 Task: Find connections with filter location Linqiong with filter topic #Professionalwomenwith filter profile language English with filter current company Mahindra Lifespace Developers Ltd. with filter school Maulana Azad National Institute of Technology with filter industry Broadcast Media Production and Distribution with filter service category Corporate Law with filter keywords title Civil Engineer
Action: Mouse moved to (312, 219)
Screenshot: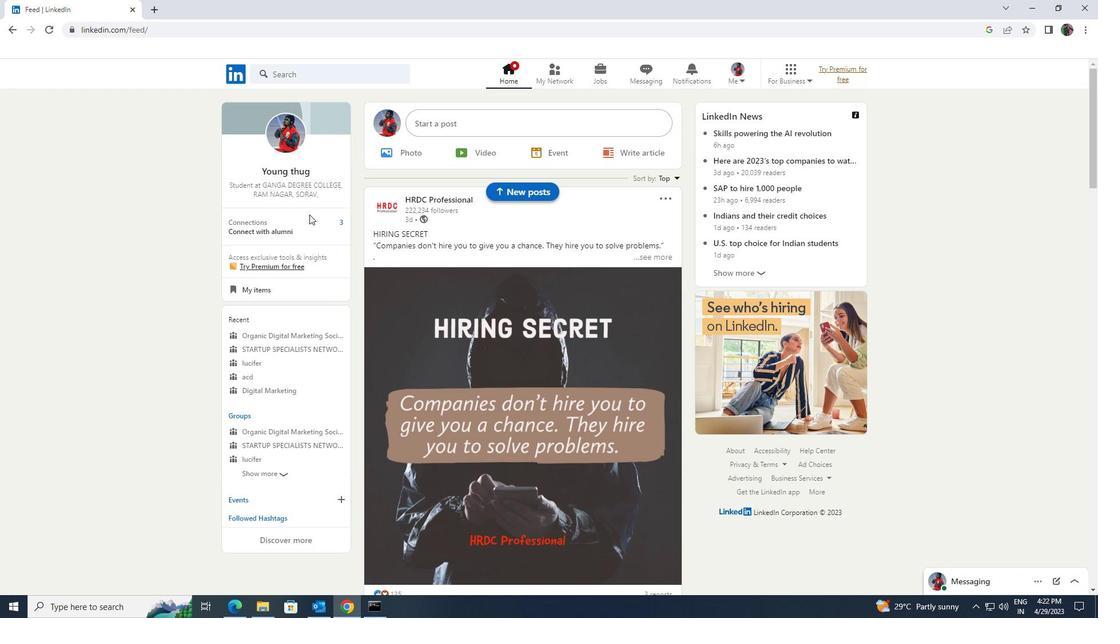 
Action: Mouse pressed left at (312, 219)
Screenshot: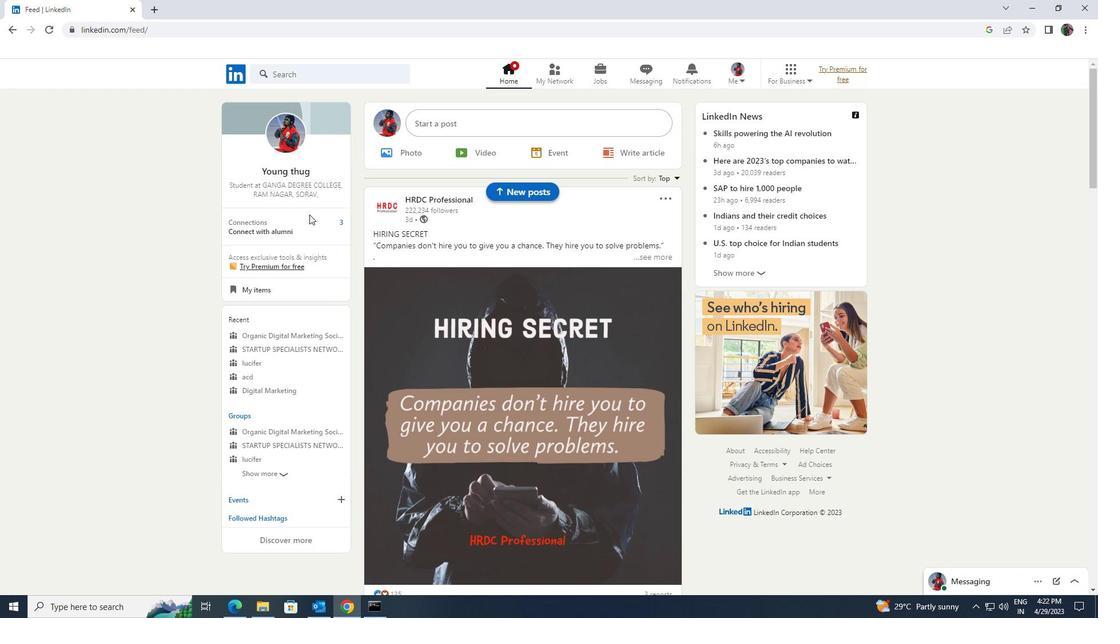 
Action: Mouse moved to (338, 142)
Screenshot: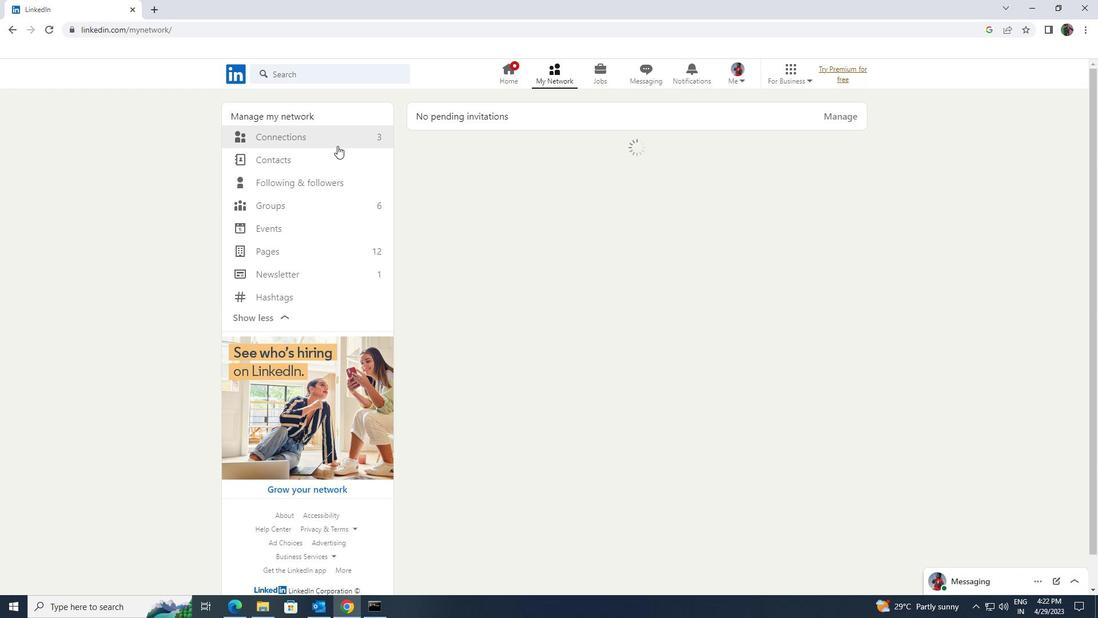 
Action: Mouse pressed left at (338, 142)
Screenshot: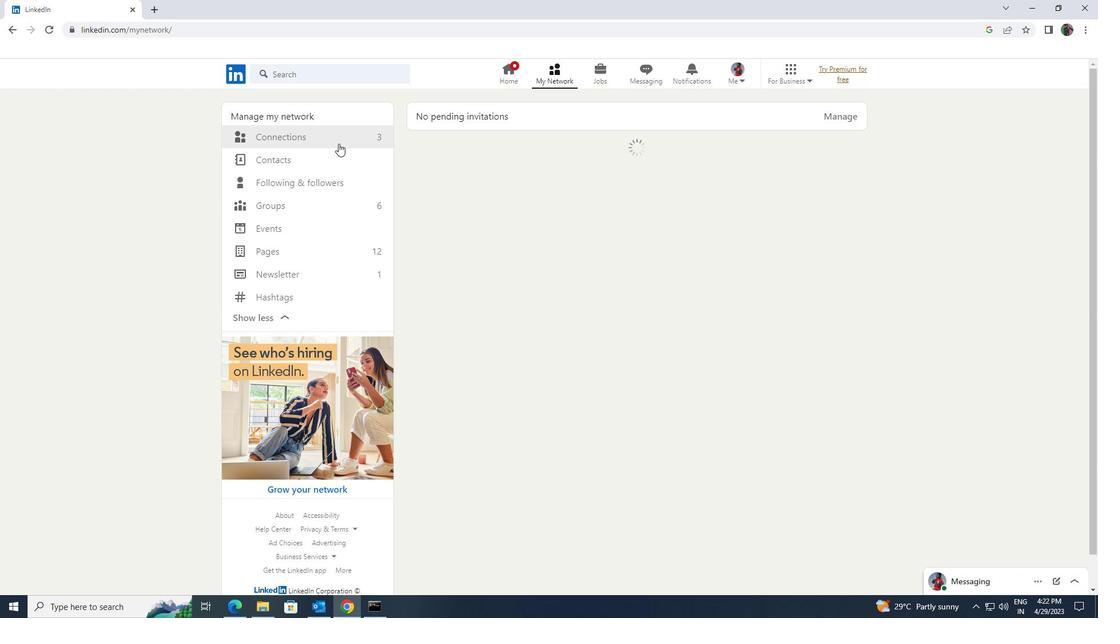 
Action: Mouse moved to (621, 140)
Screenshot: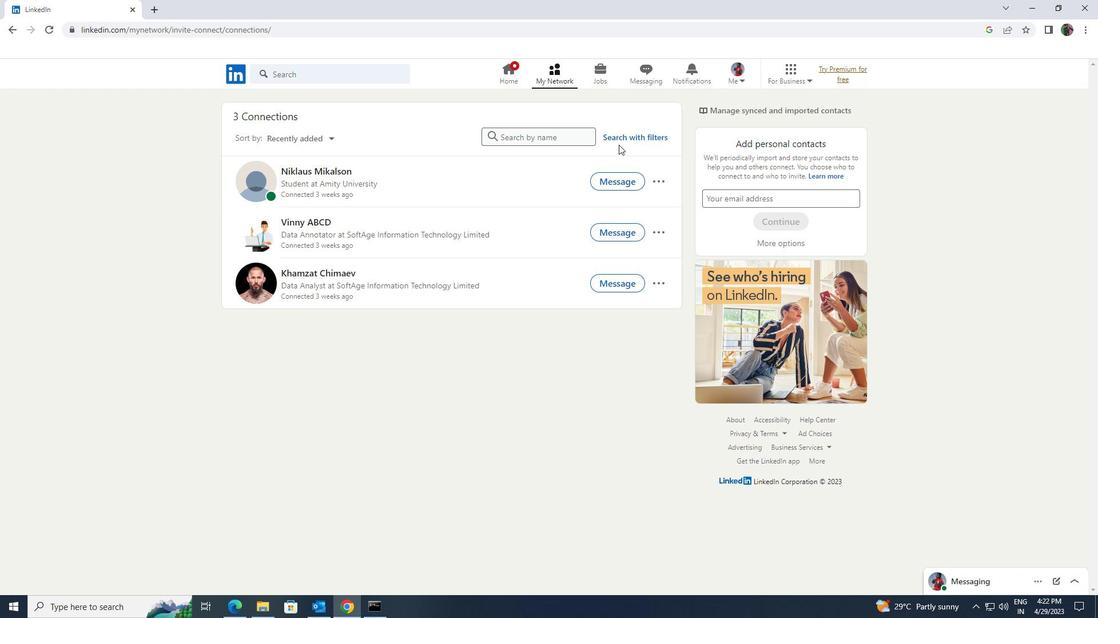 
Action: Mouse pressed left at (621, 140)
Screenshot: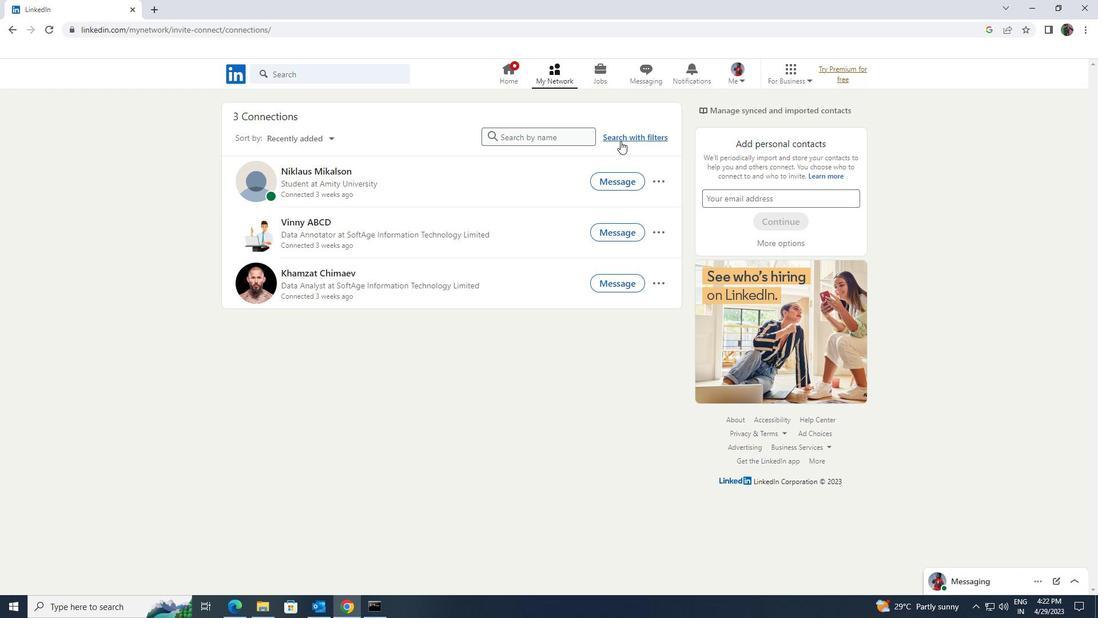 
Action: Mouse moved to (588, 107)
Screenshot: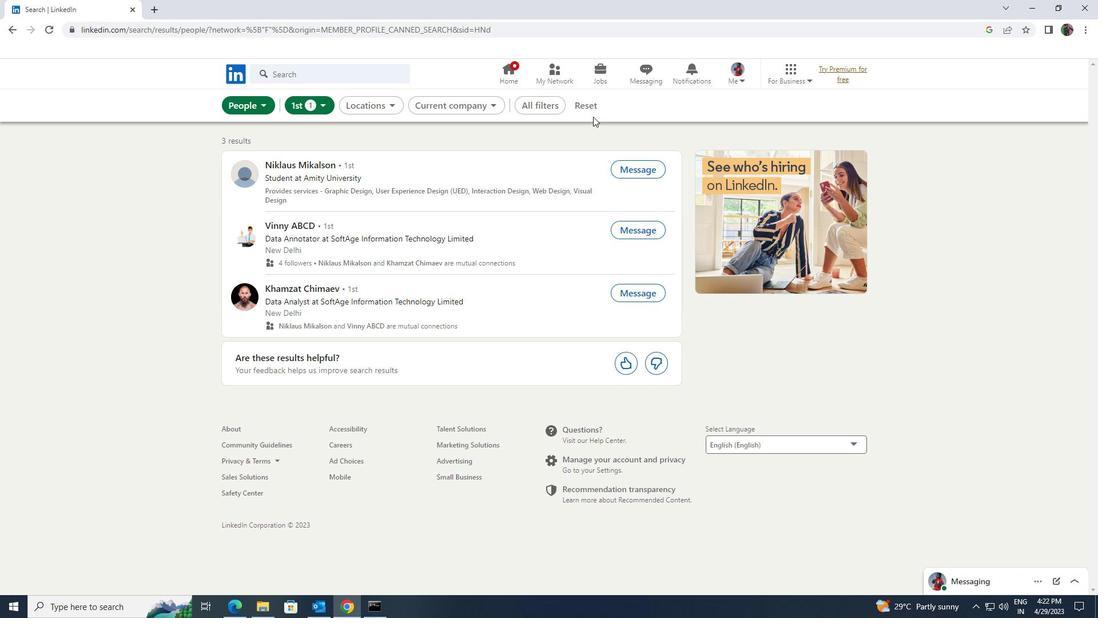 
Action: Mouse pressed left at (588, 107)
Screenshot: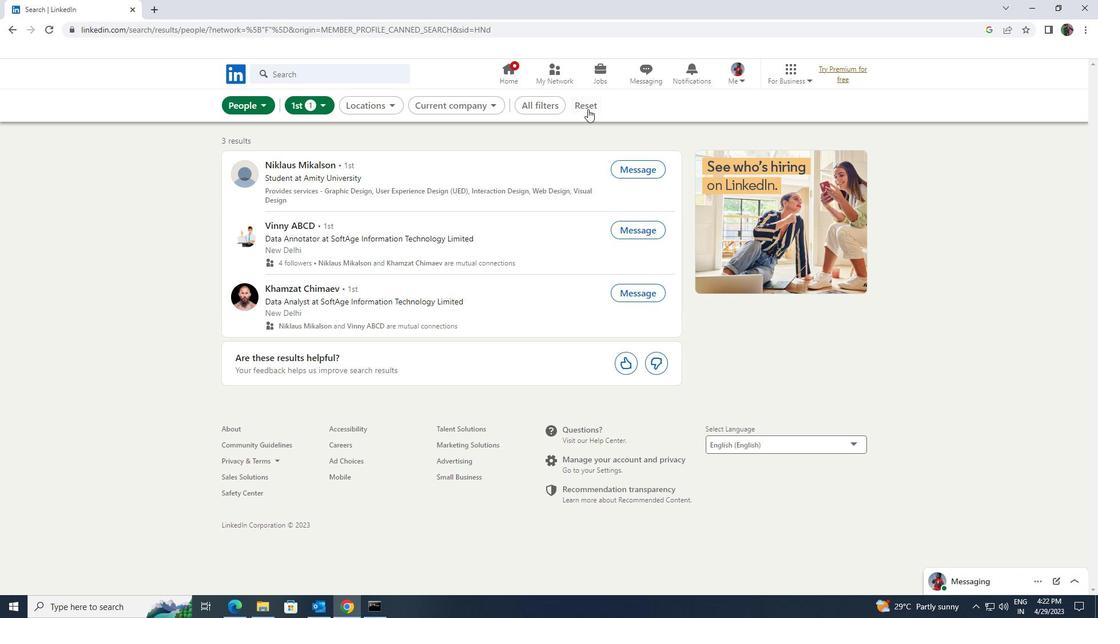 
Action: Mouse moved to (571, 107)
Screenshot: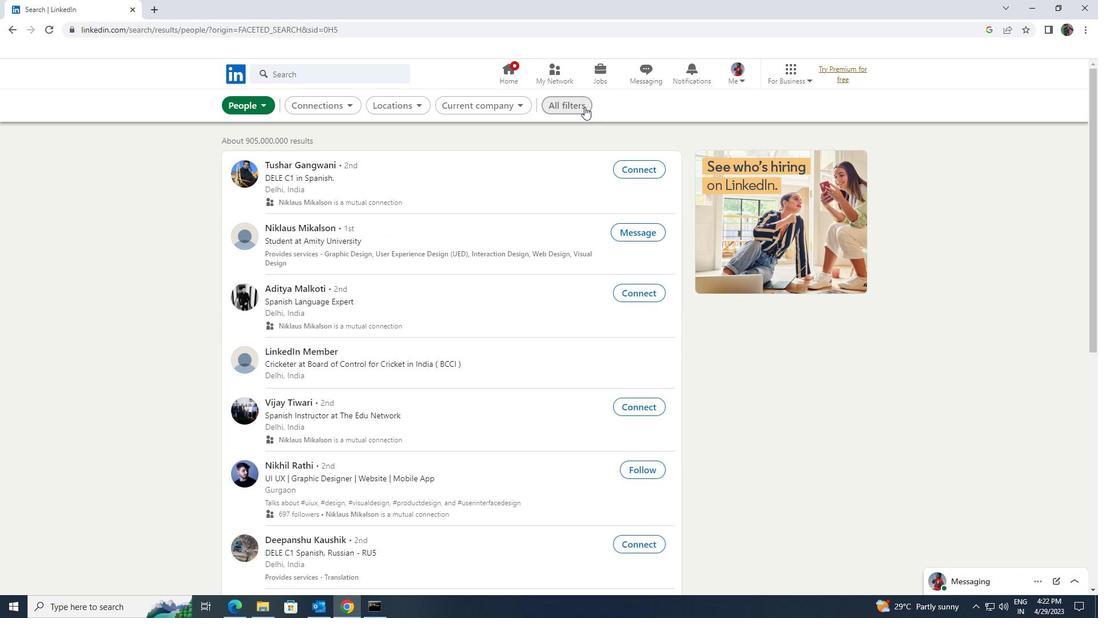 
Action: Mouse pressed left at (571, 107)
Screenshot: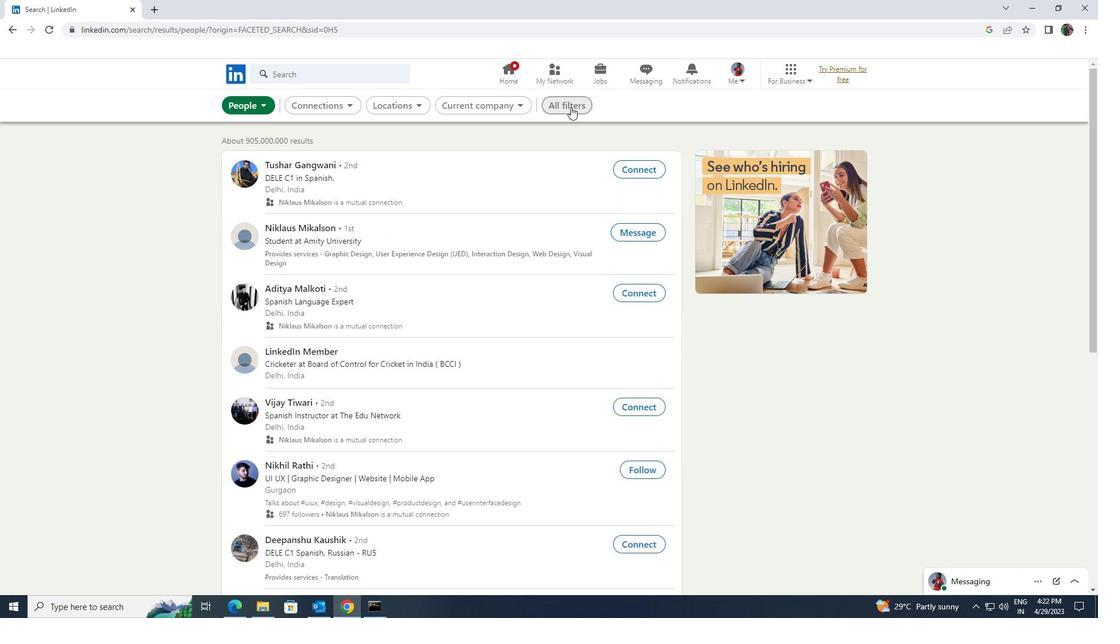 
Action: Mouse moved to (907, 345)
Screenshot: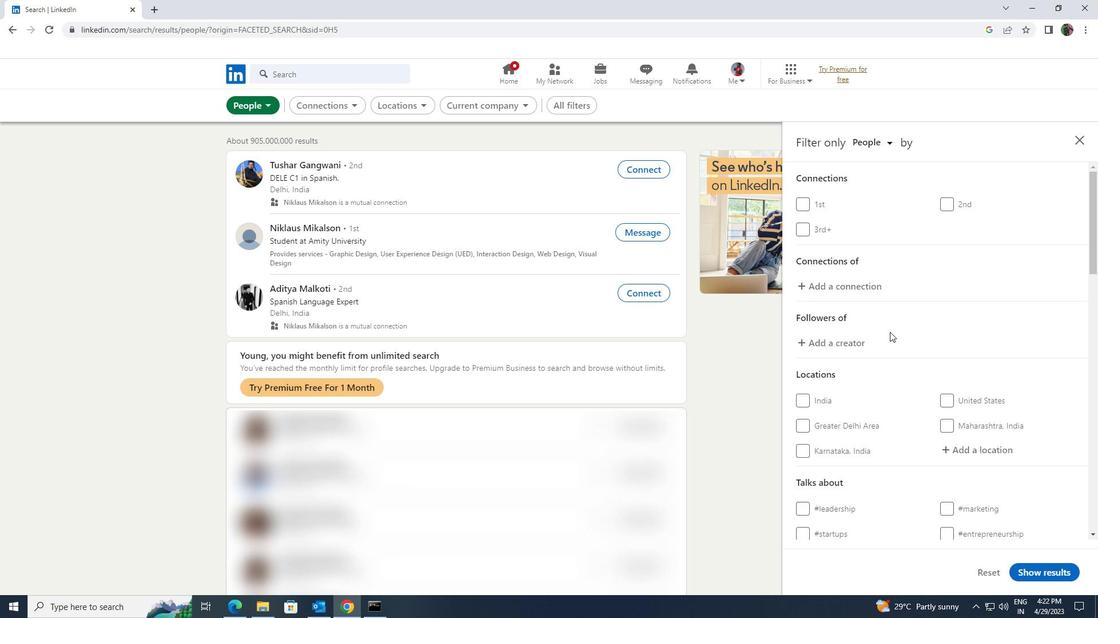 
Action: Mouse scrolled (907, 345) with delta (0, 0)
Screenshot: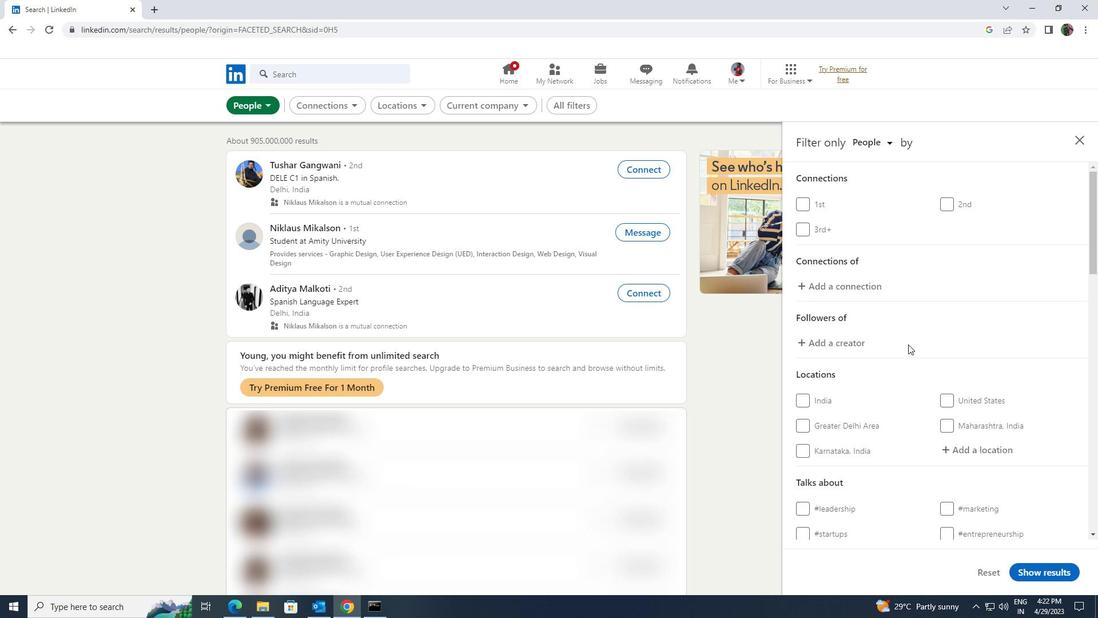
Action: Mouse scrolled (907, 345) with delta (0, 0)
Screenshot: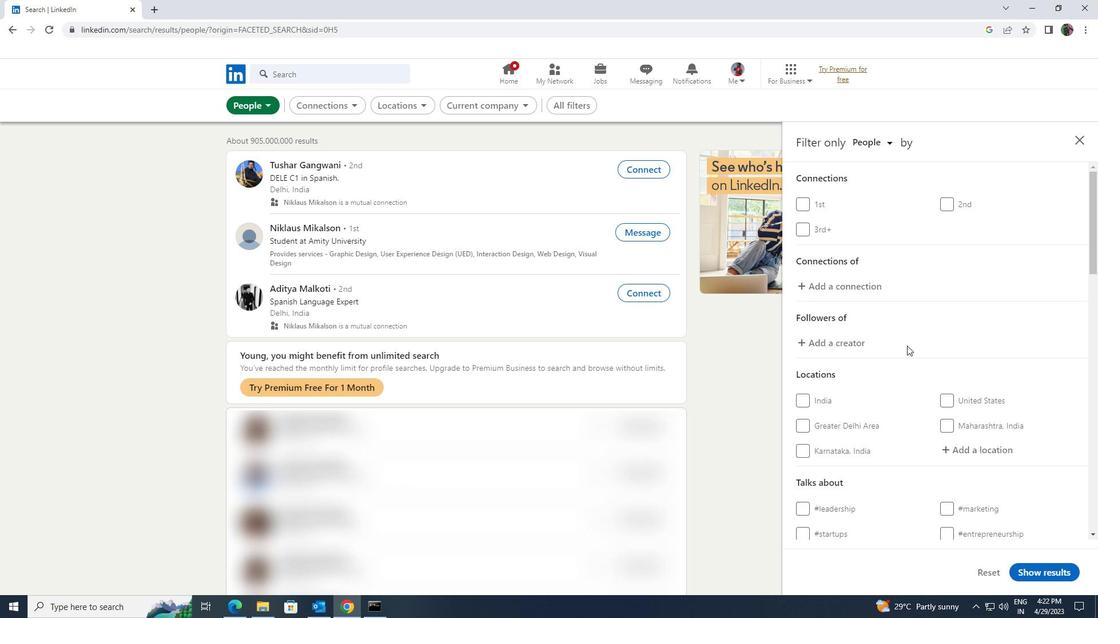 
Action: Mouse moved to (954, 335)
Screenshot: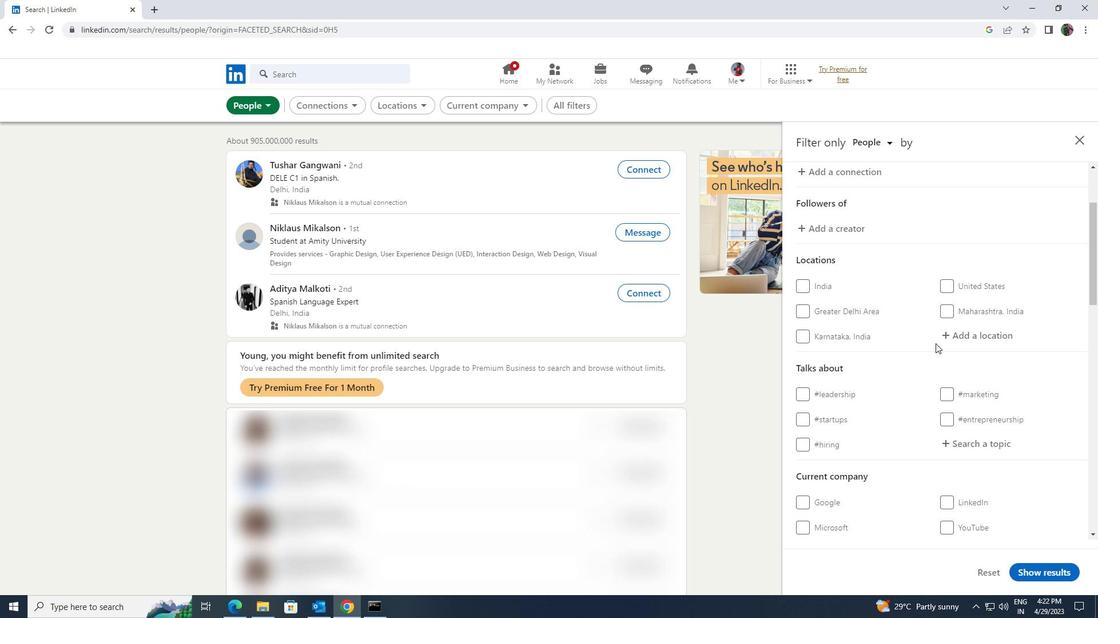 
Action: Mouse pressed left at (954, 335)
Screenshot: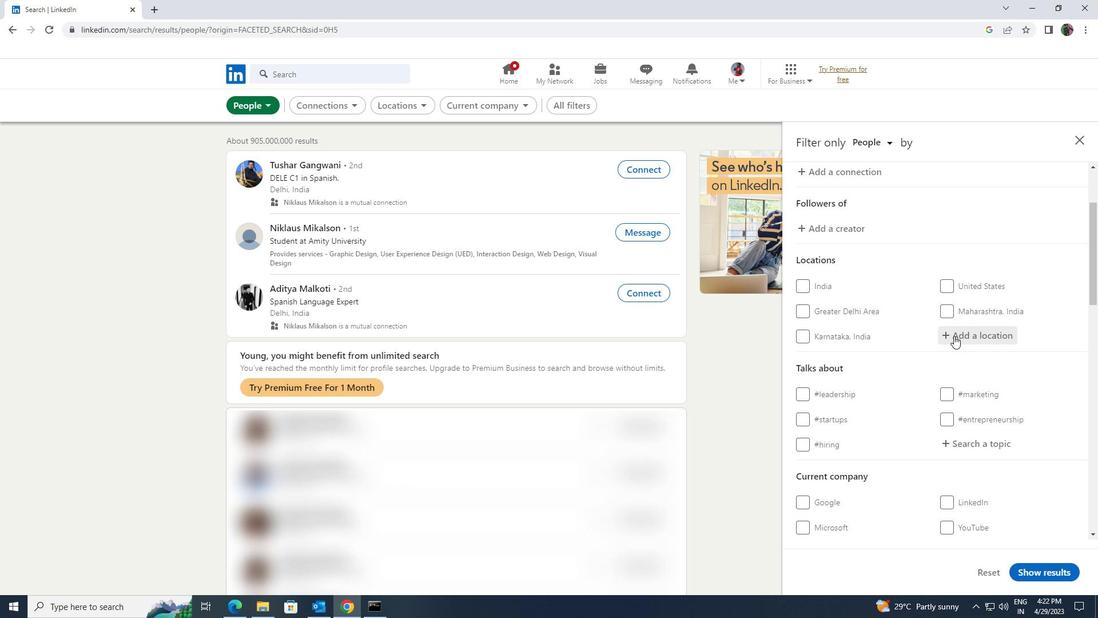 
Action: Mouse moved to (931, 335)
Screenshot: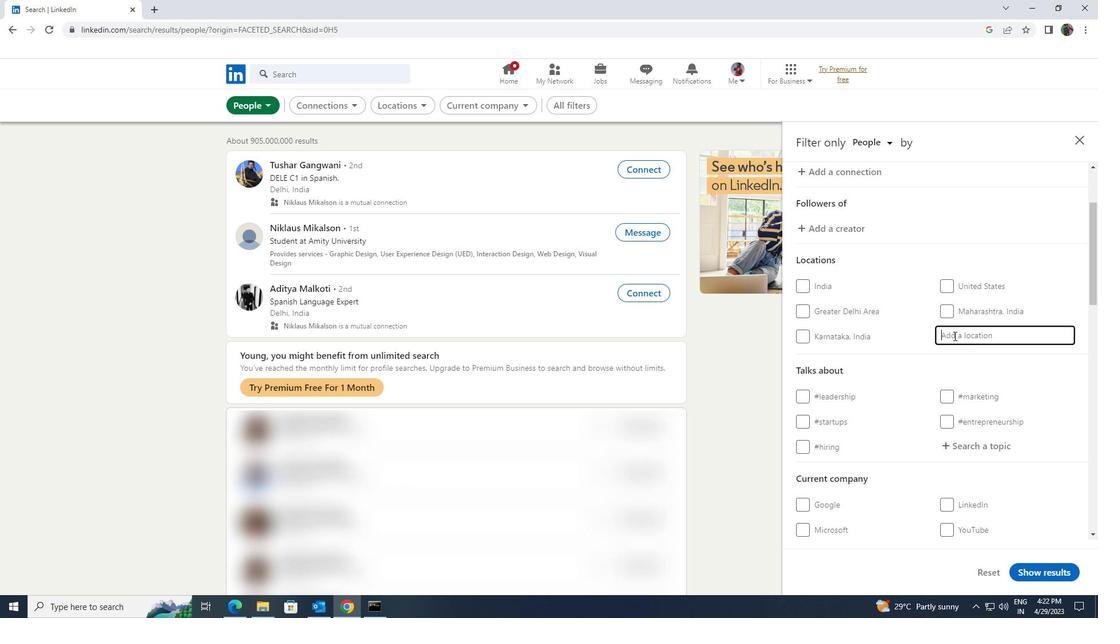 
Action: Key pressed <Key.shift>LINQUIONG
Screenshot: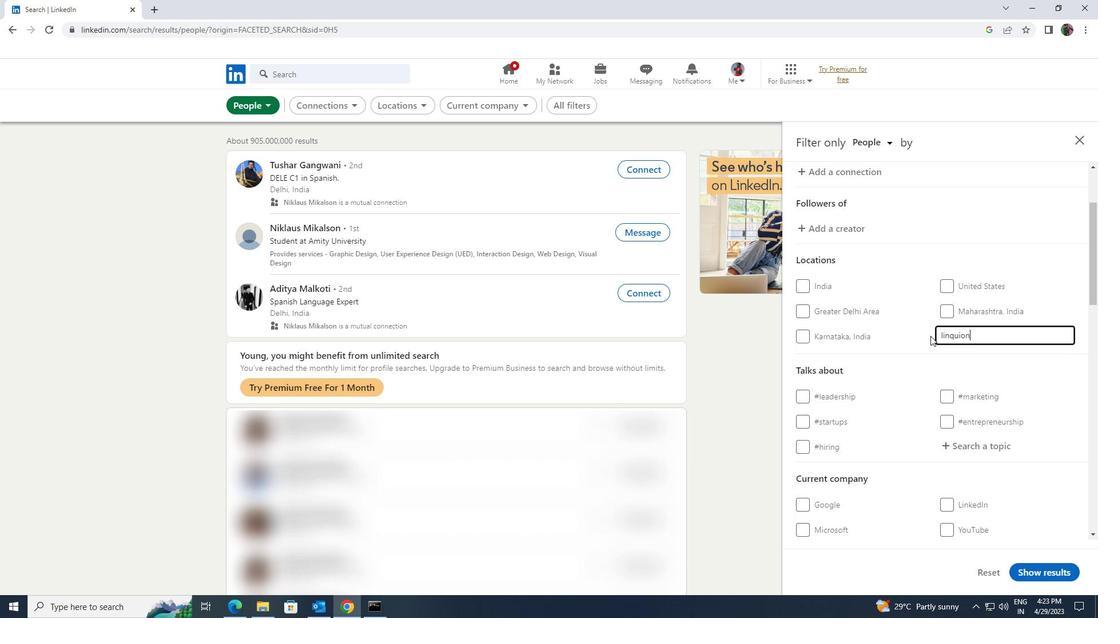 
Action: Mouse moved to (961, 441)
Screenshot: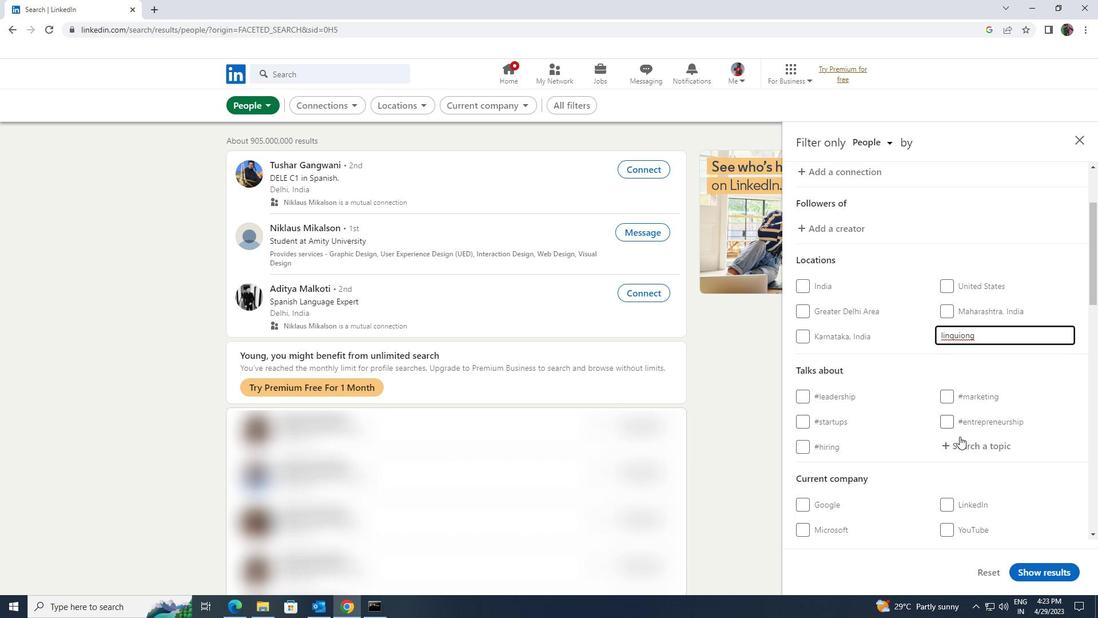 
Action: Mouse pressed left at (961, 441)
Screenshot: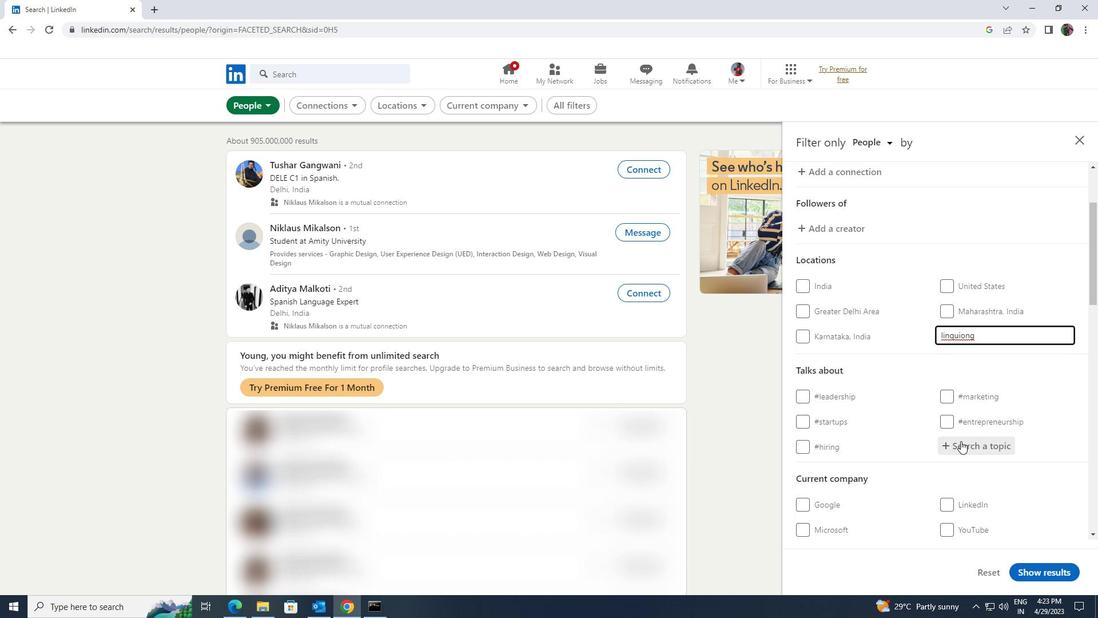 
Action: Mouse moved to (961, 441)
Screenshot: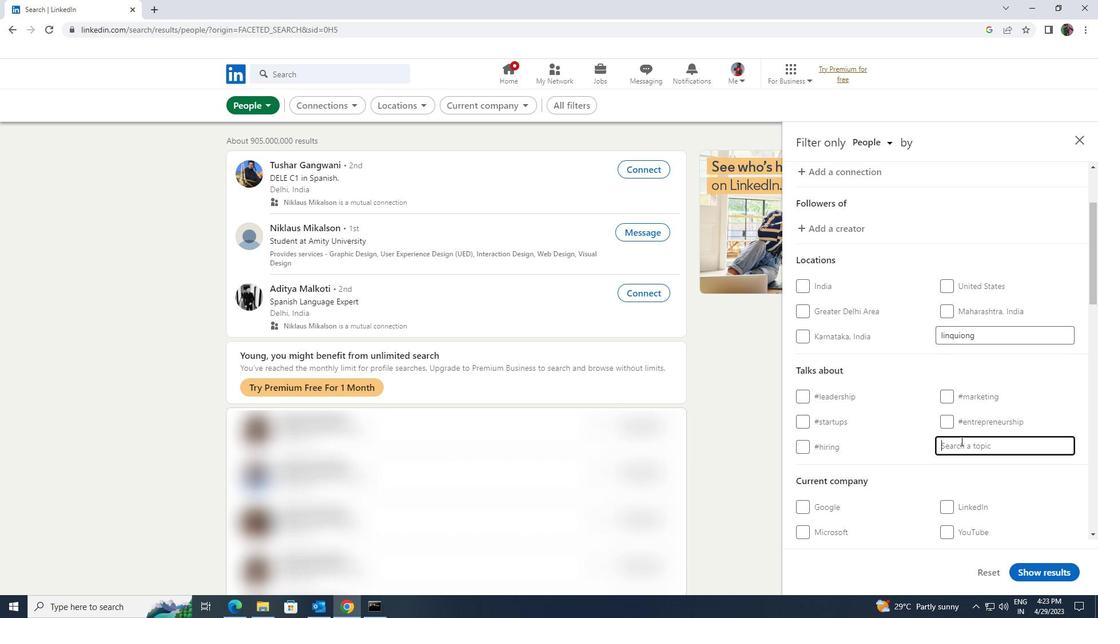 
Action: Key pressed <Key.shift><Key.shift>PROFESSIONALWOM
Screenshot: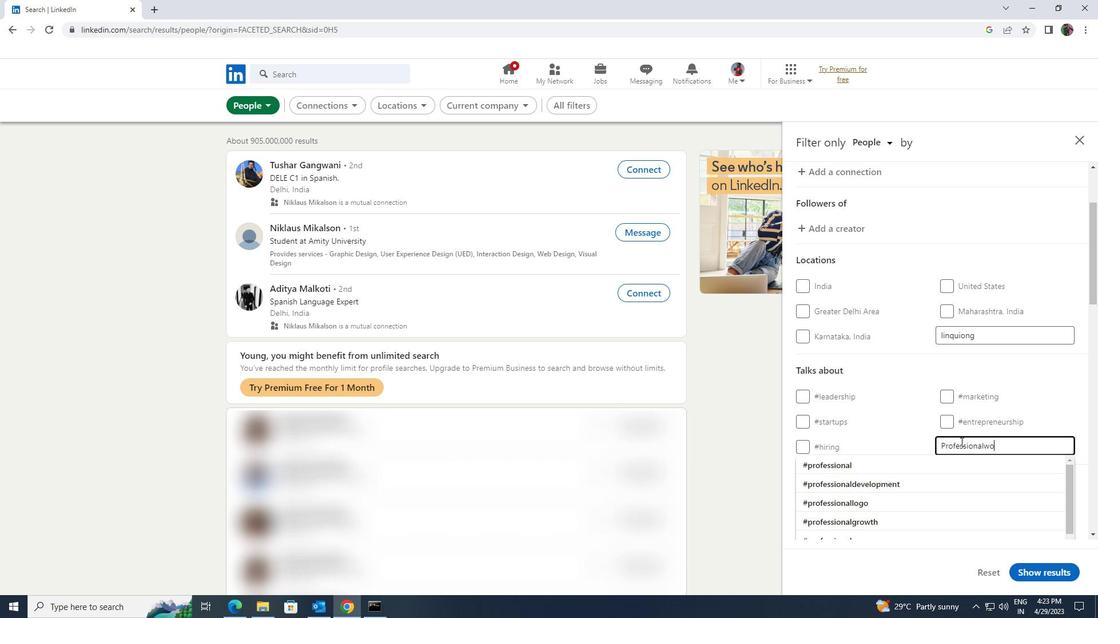 
Action: Mouse moved to (948, 459)
Screenshot: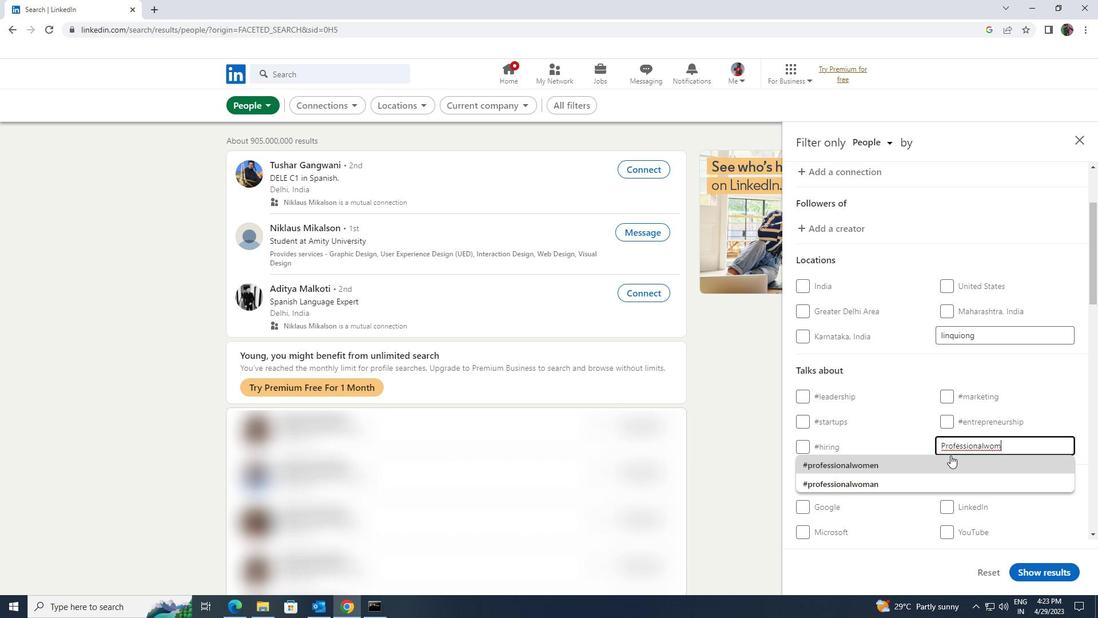 
Action: Mouse pressed left at (948, 459)
Screenshot: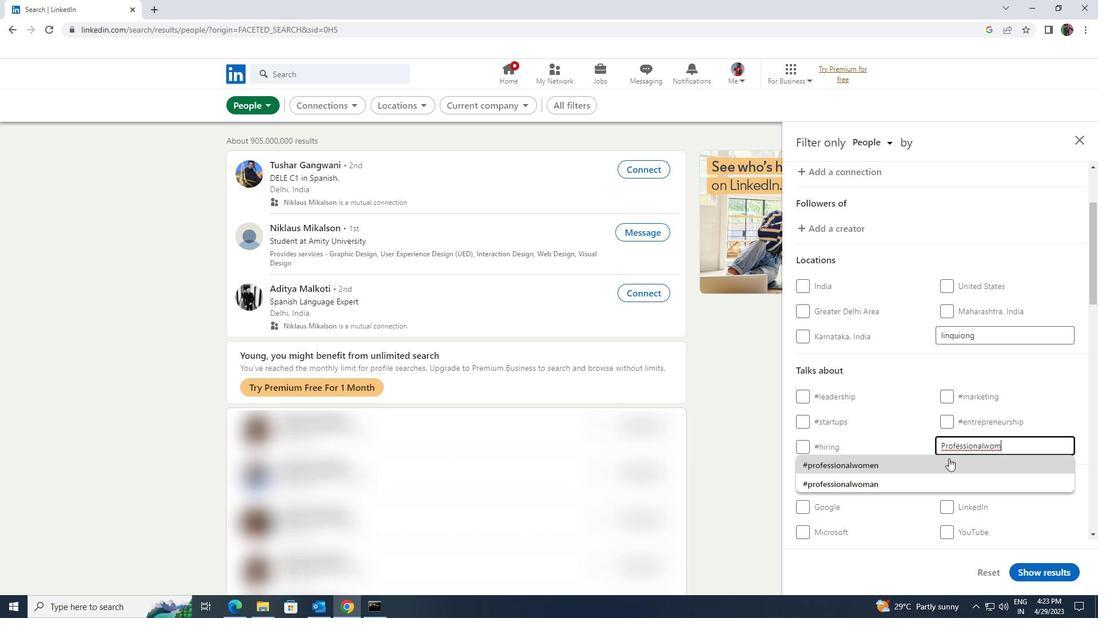 
Action: Mouse scrolled (948, 458) with delta (0, 0)
Screenshot: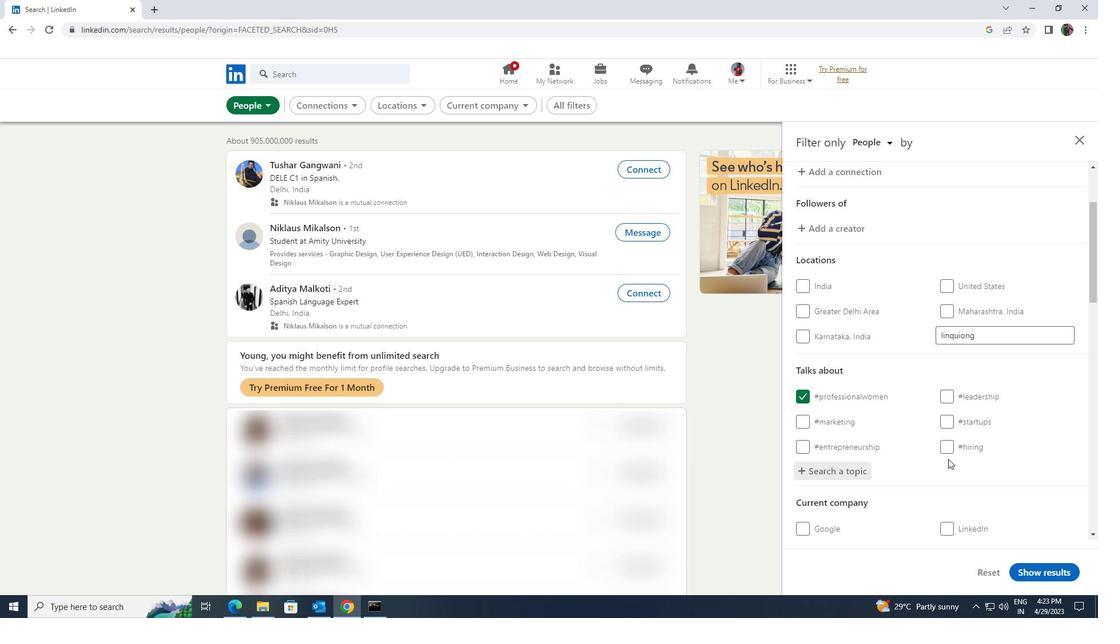 
Action: Mouse scrolled (948, 458) with delta (0, 0)
Screenshot: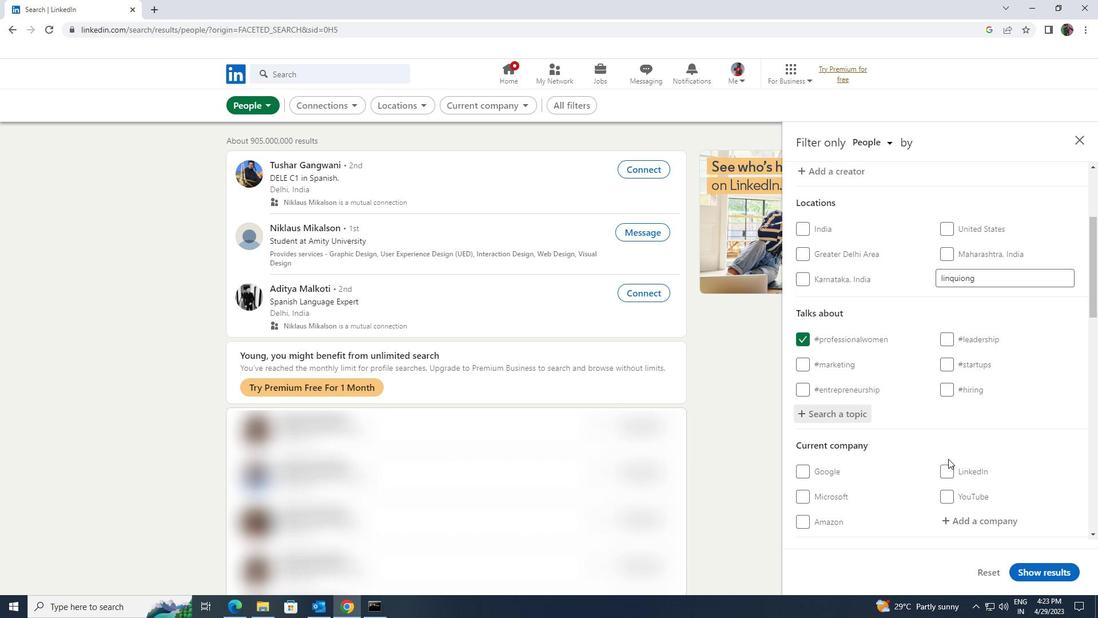 
Action: Mouse scrolled (948, 458) with delta (0, 0)
Screenshot: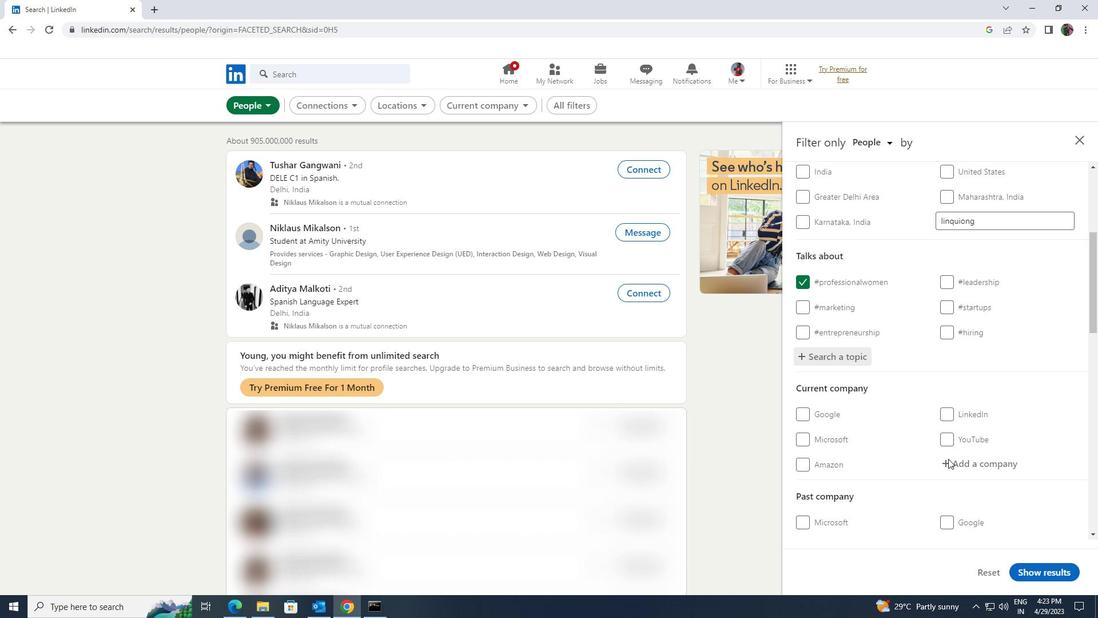 
Action: Mouse scrolled (948, 458) with delta (0, 0)
Screenshot: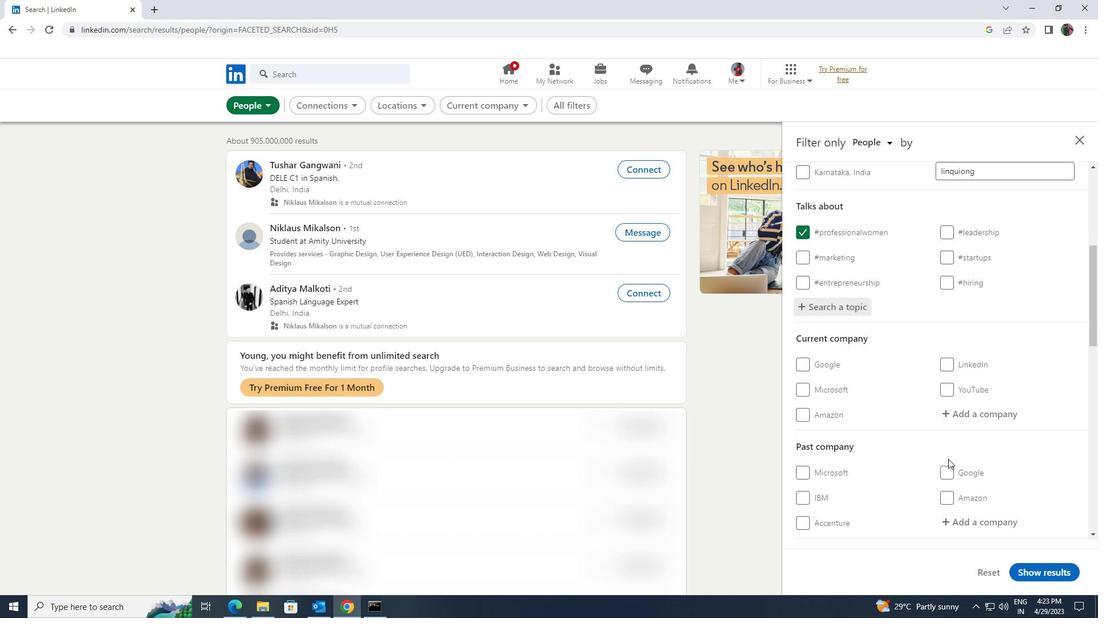 
Action: Mouse scrolled (948, 458) with delta (0, 0)
Screenshot: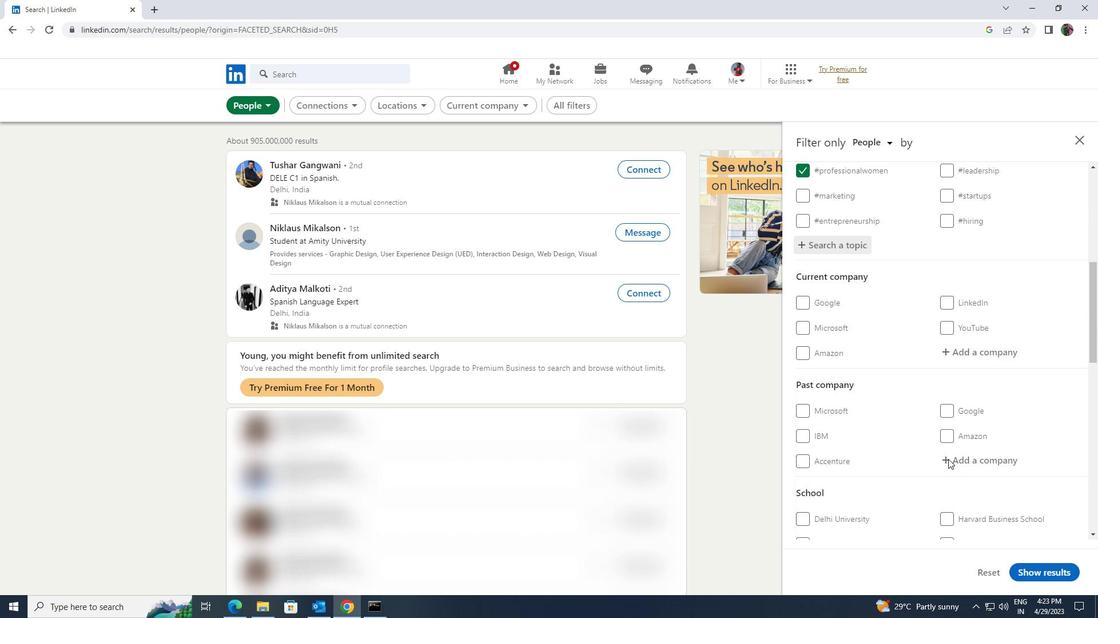 
Action: Mouse scrolled (948, 458) with delta (0, 0)
Screenshot: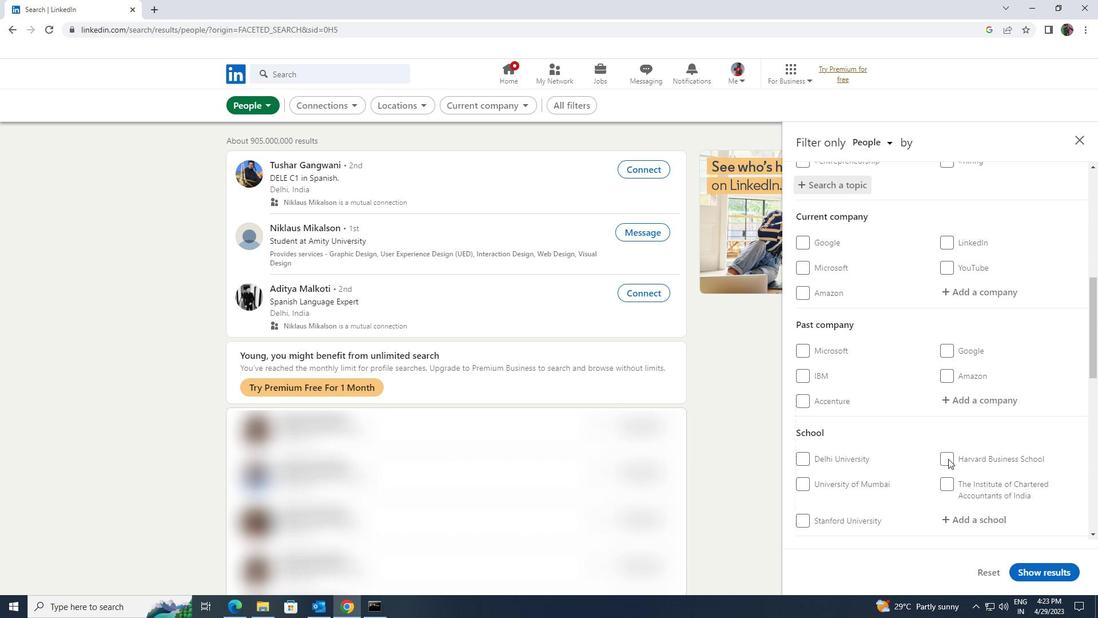 
Action: Mouse scrolled (948, 458) with delta (0, 0)
Screenshot: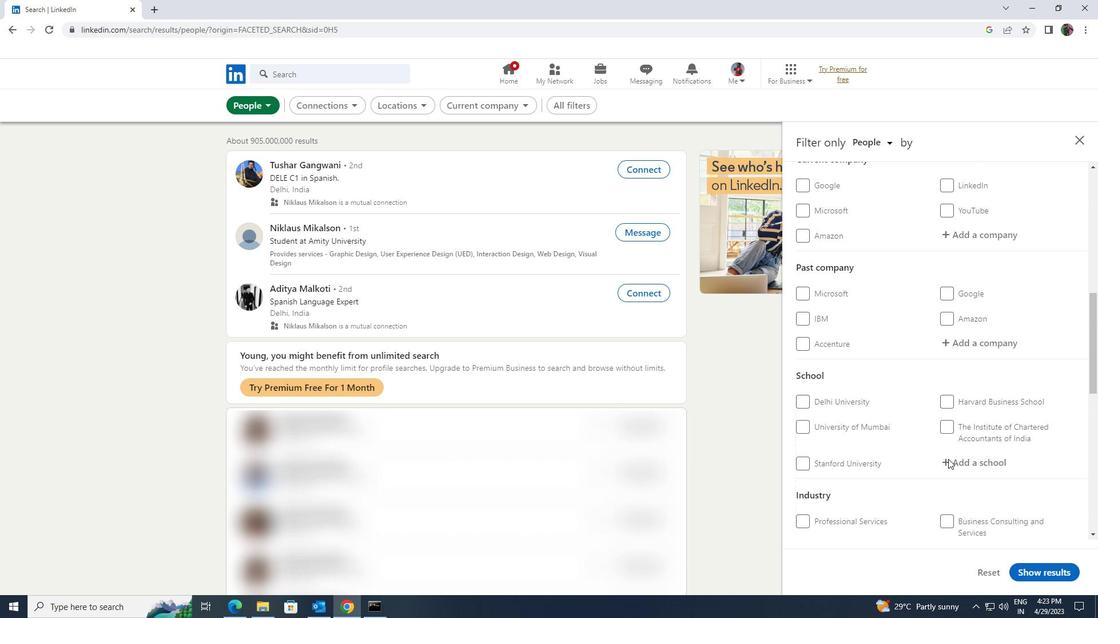 
Action: Mouse scrolled (948, 458) with delta (0, 0)
Screenshot: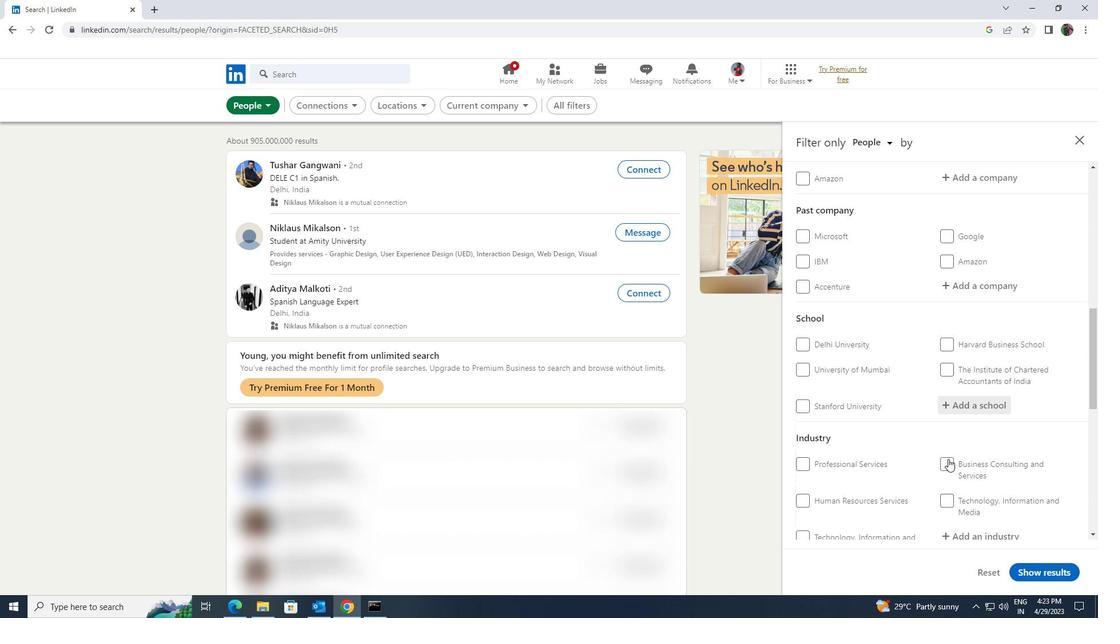 
Action: Mouse scrolled (948, 458) with delta (0, 0)
Screenshot: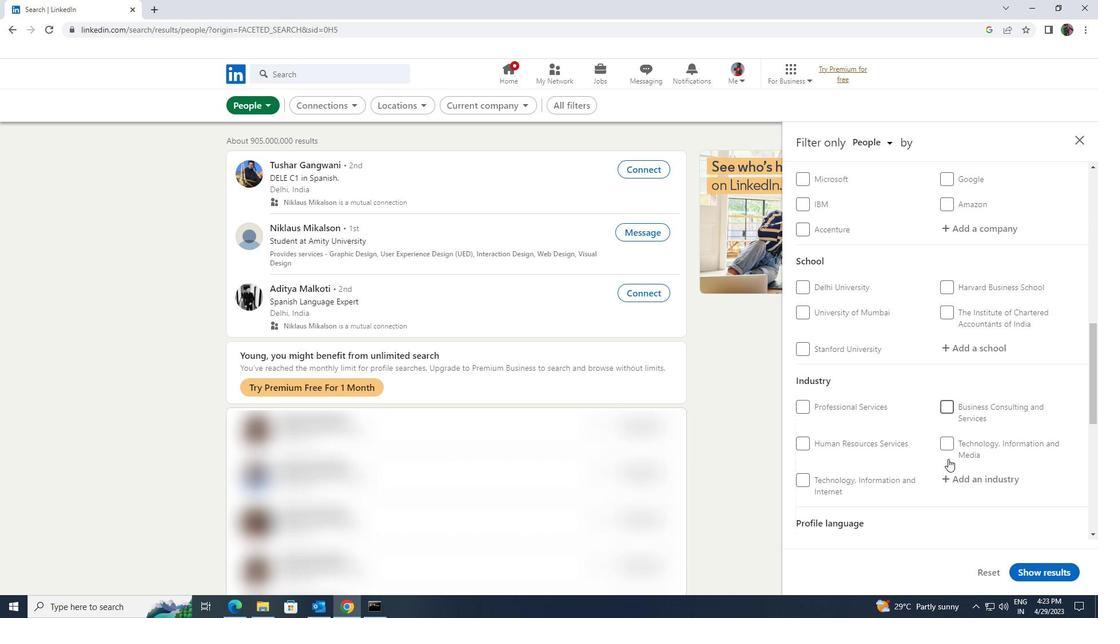 
Action: Mouse scrolled (948, 458) with delta (0, 0)
Screenshot: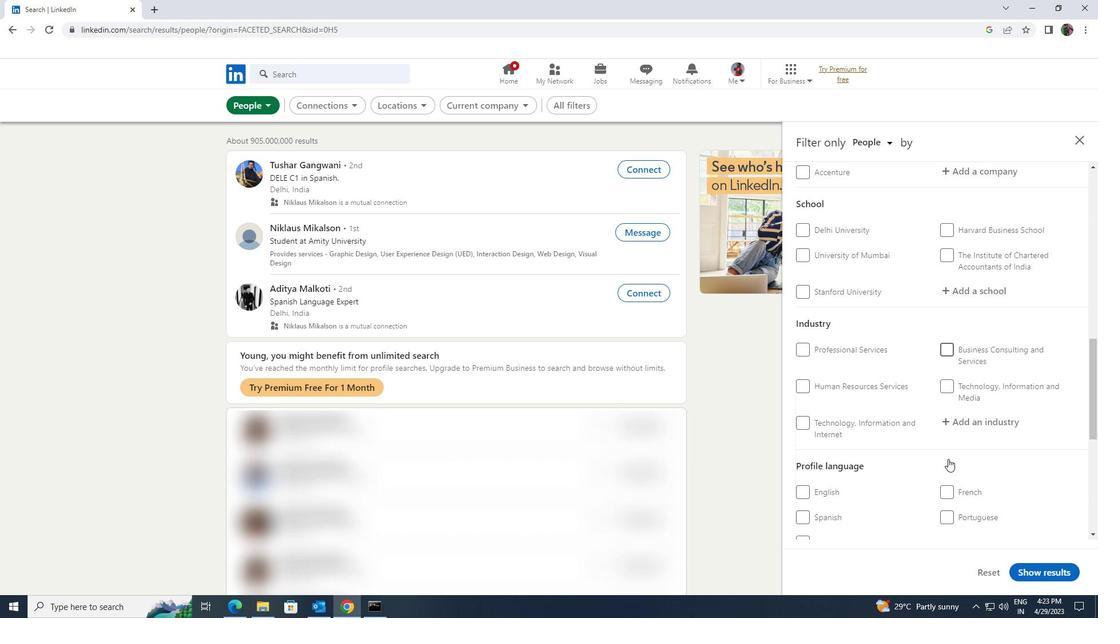 
Action: Mouse moved to (810, 435)
Screenshot: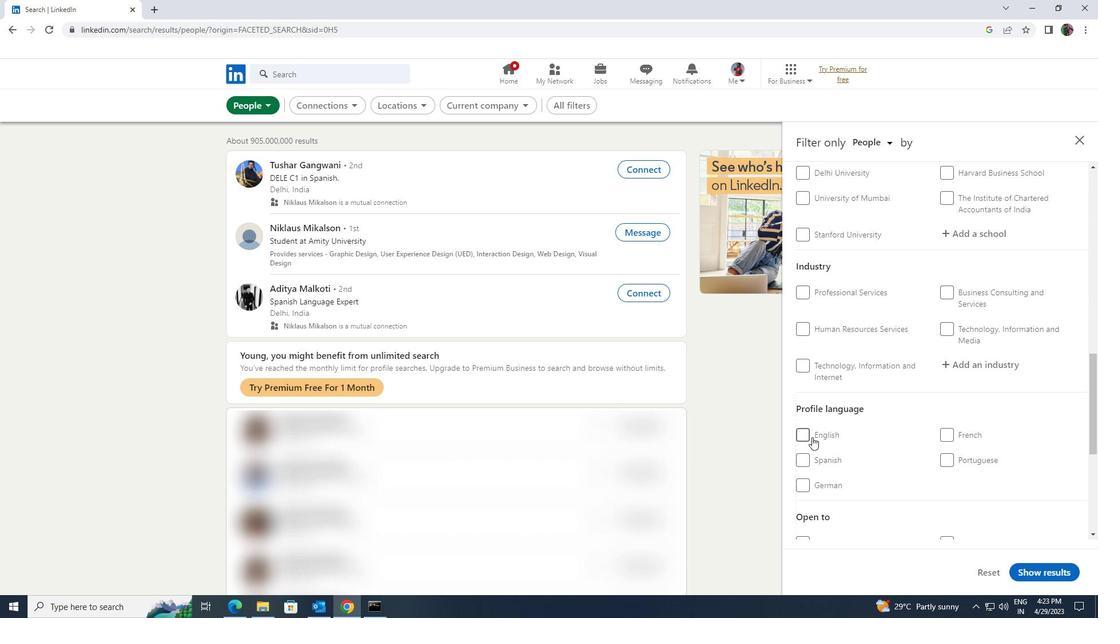 
Action: Mouse pressed left at (810, 435)
Screenshot: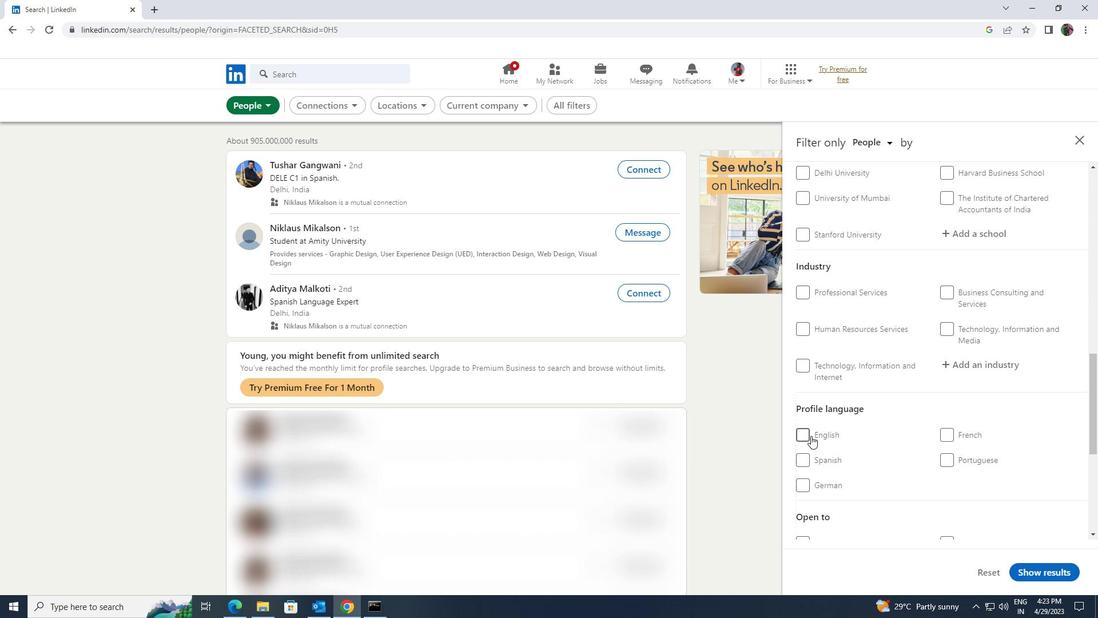 
Action: Mouse moved to (882, 451)
Screenshot: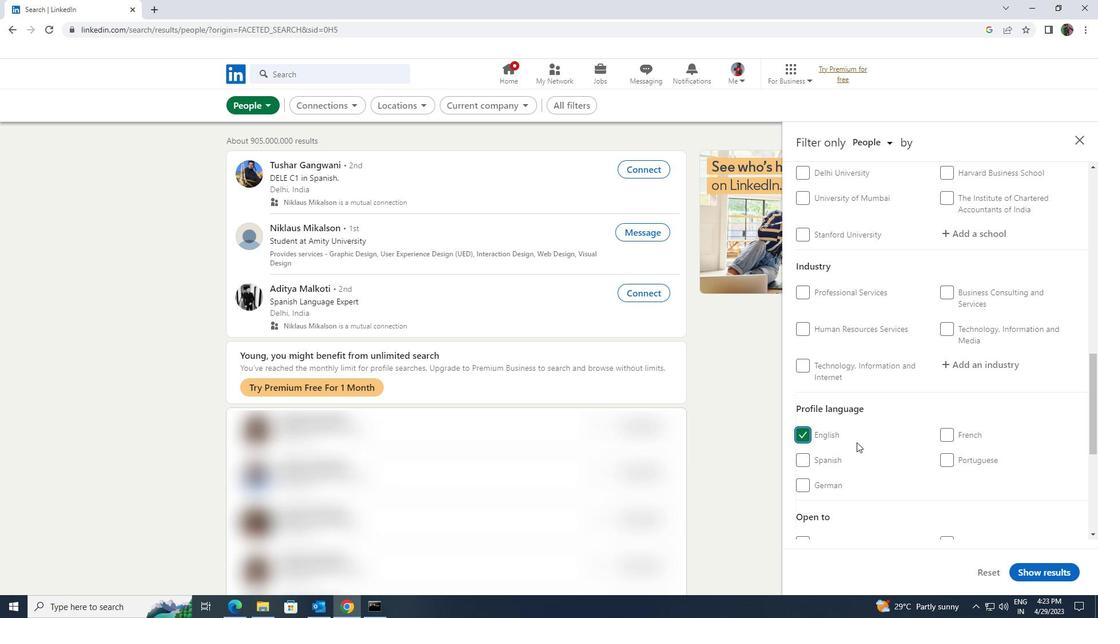 
Action: Mouse scrolled (882, 452) with delta (0, 0)
Screenshot: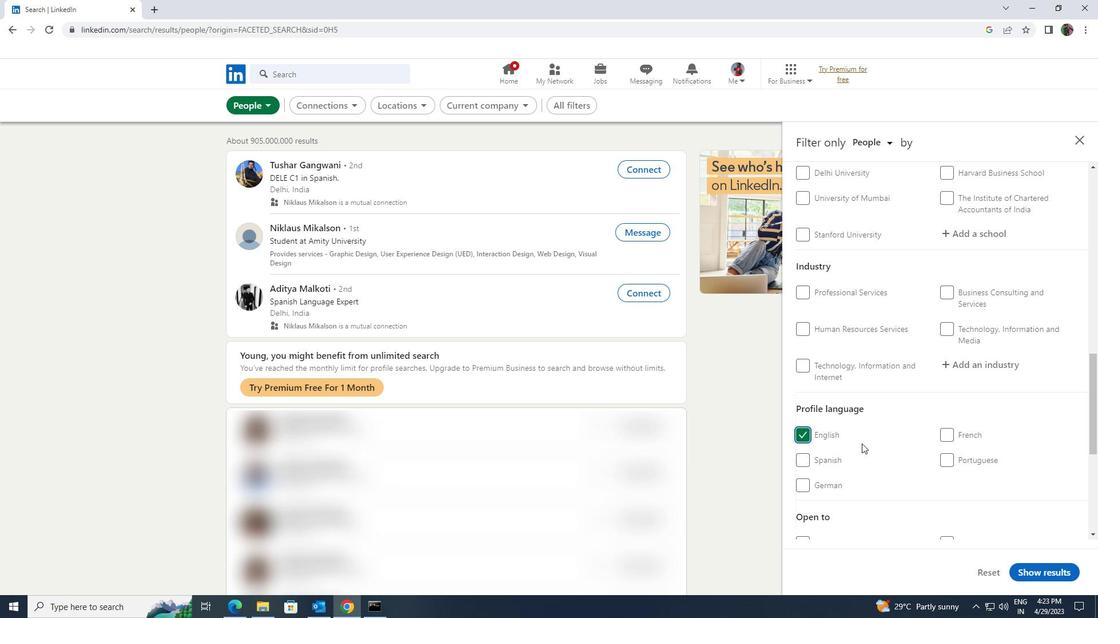 
Action: Mouse scrolled (882, 452) with delta (0, 0)
Screenshot: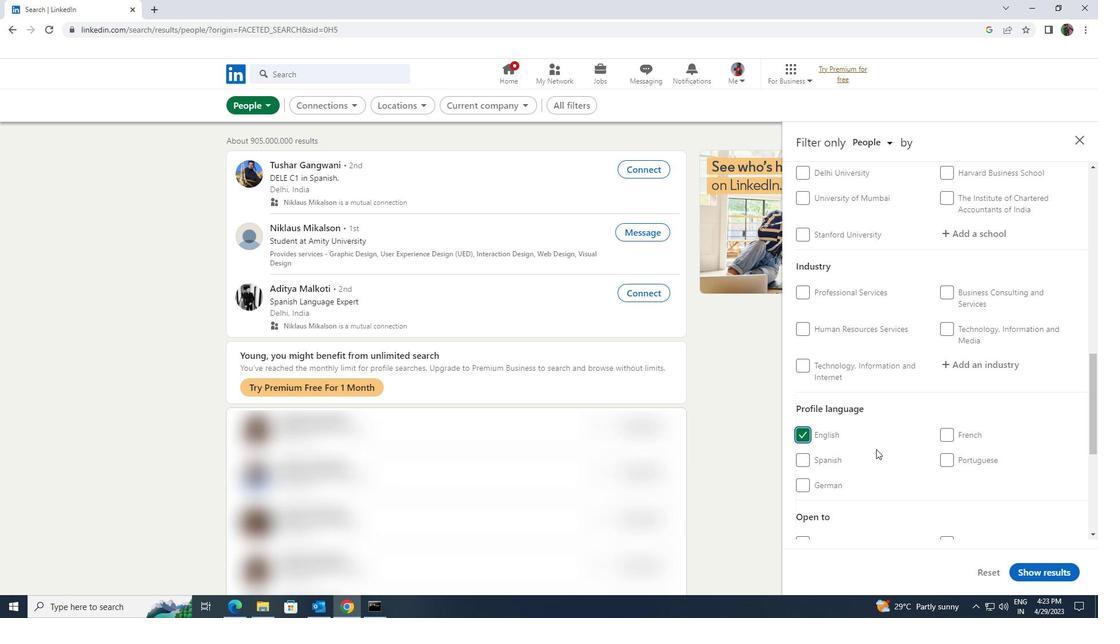 
Action: Mouse moved to (882, 452)
Screenshot: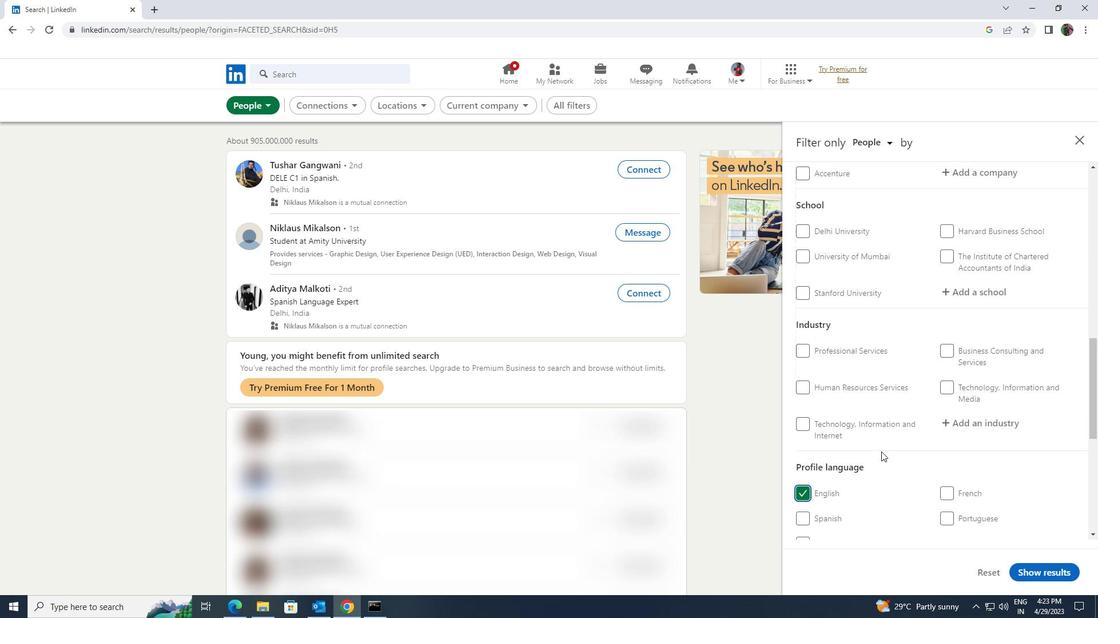 
Action: Mouse scrolled (882, 452) with delta (0, 0)
Screenshot: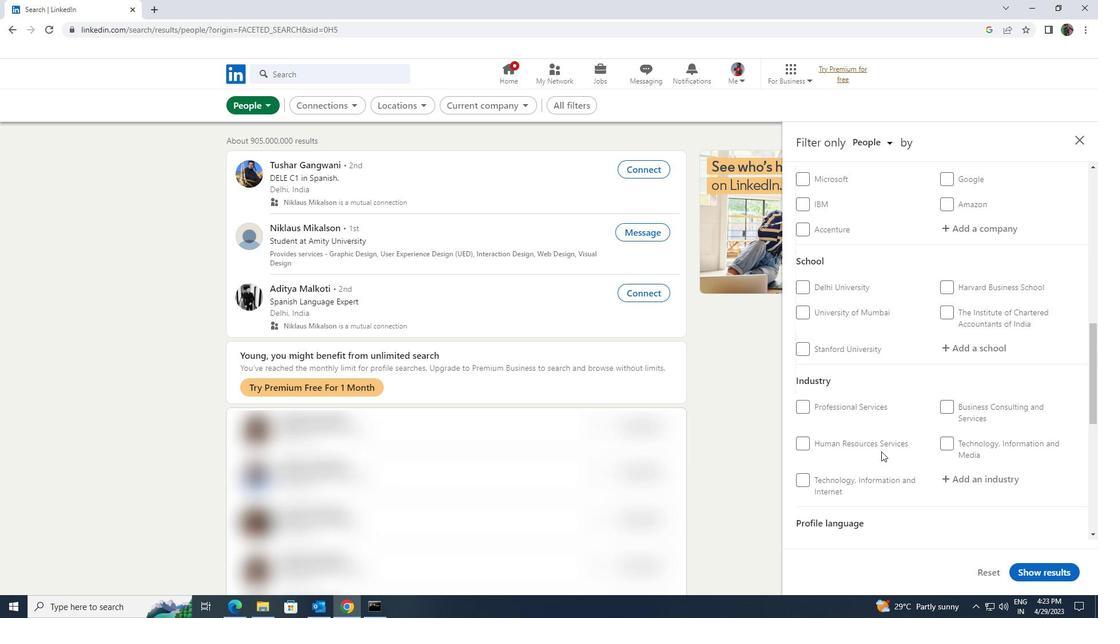 
Action: Mouse scrolled (882, 452) with delta (0, 0)
Screenshot: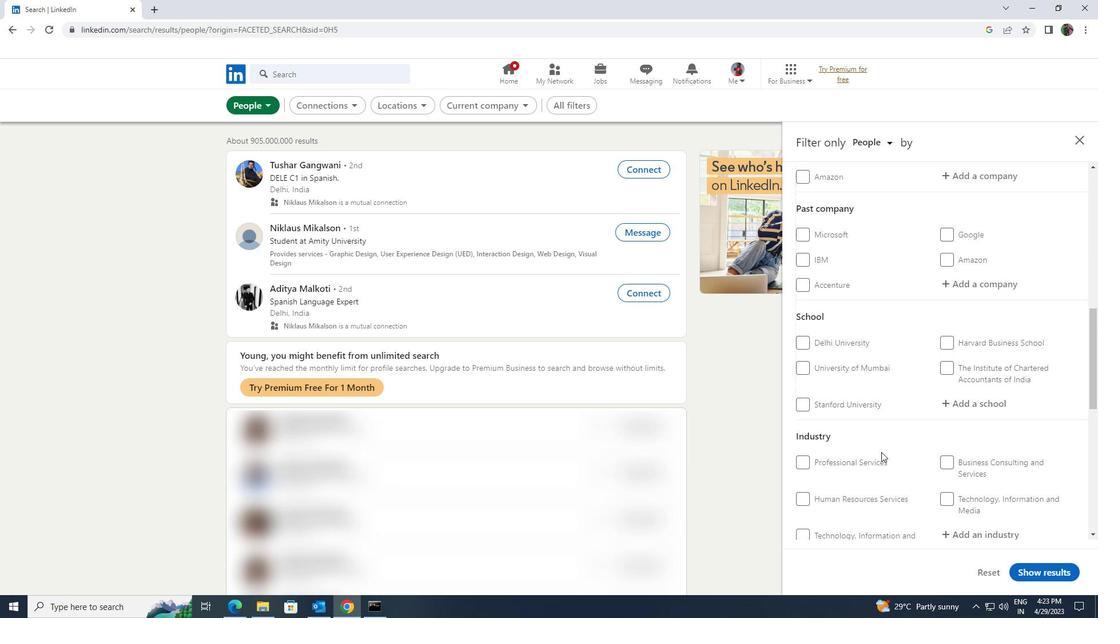 
Action: Mouse scrolled (882, 452) with delta (0, 0)
Screenshot: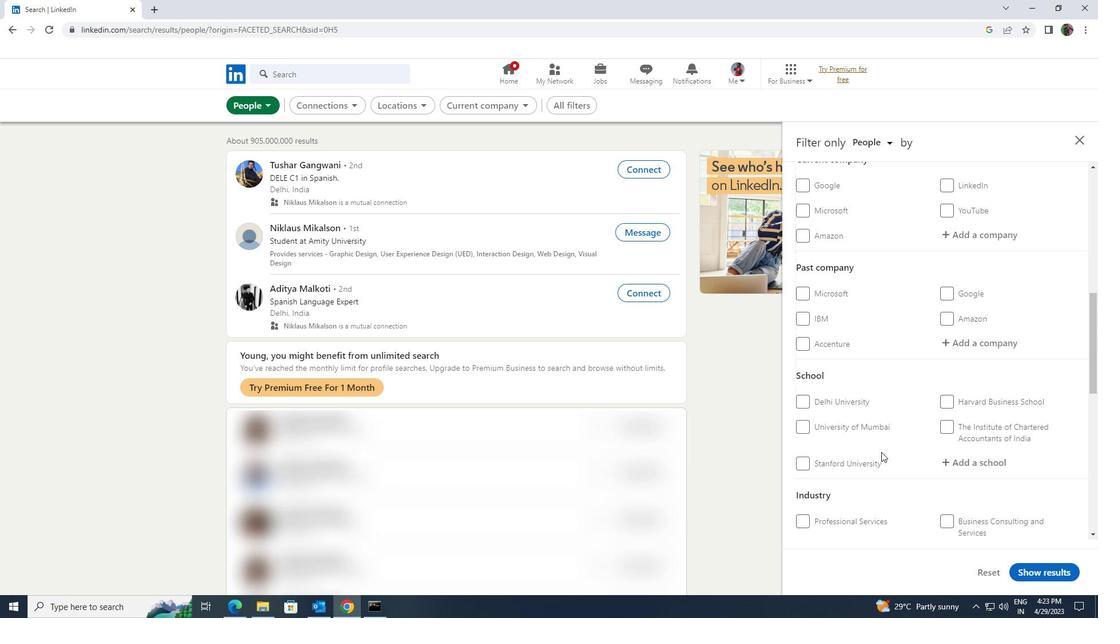 
Action: Mouse scrolled (882, 452) with delta (0, 0)
Screenshot: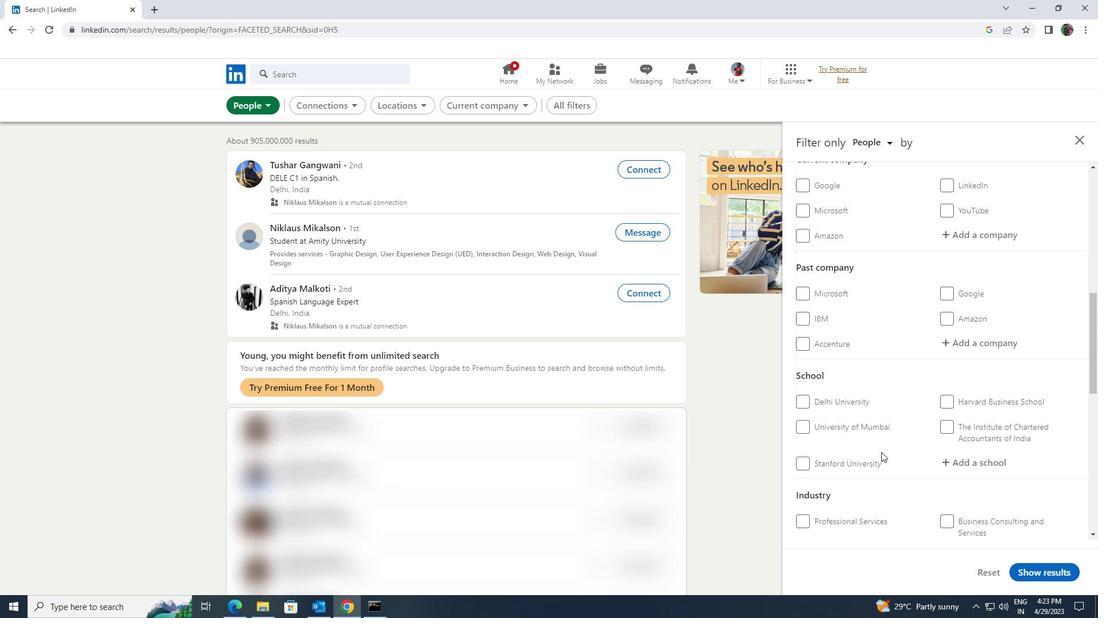 
Action: Mouse moved to (952, 354)
Screenshot: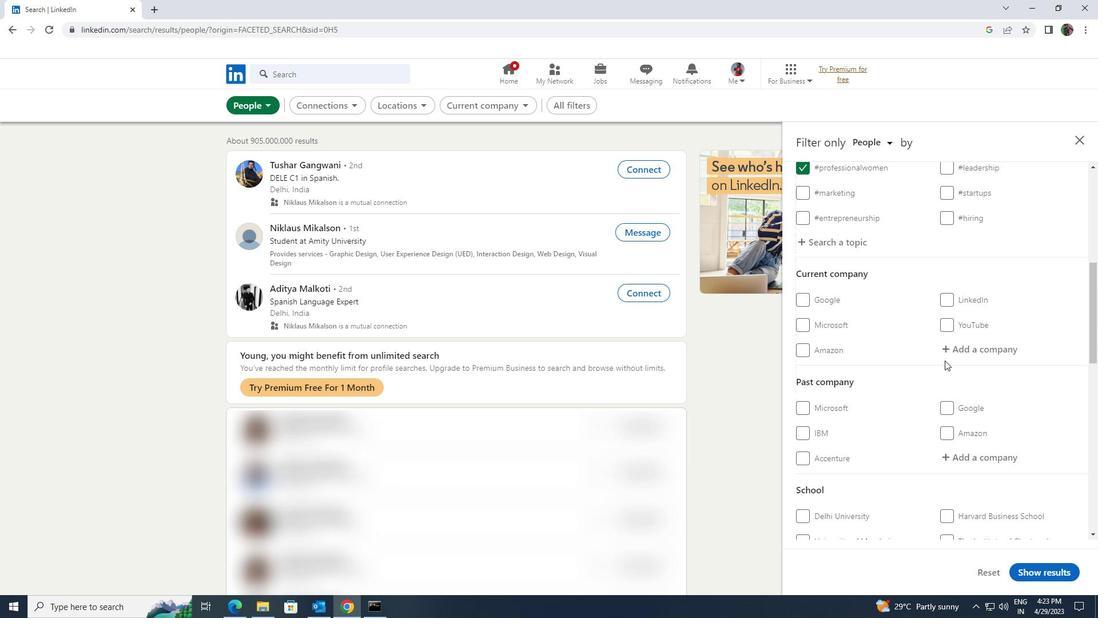 
Action: Mouse pressed left at (952, 354)
Screenshot: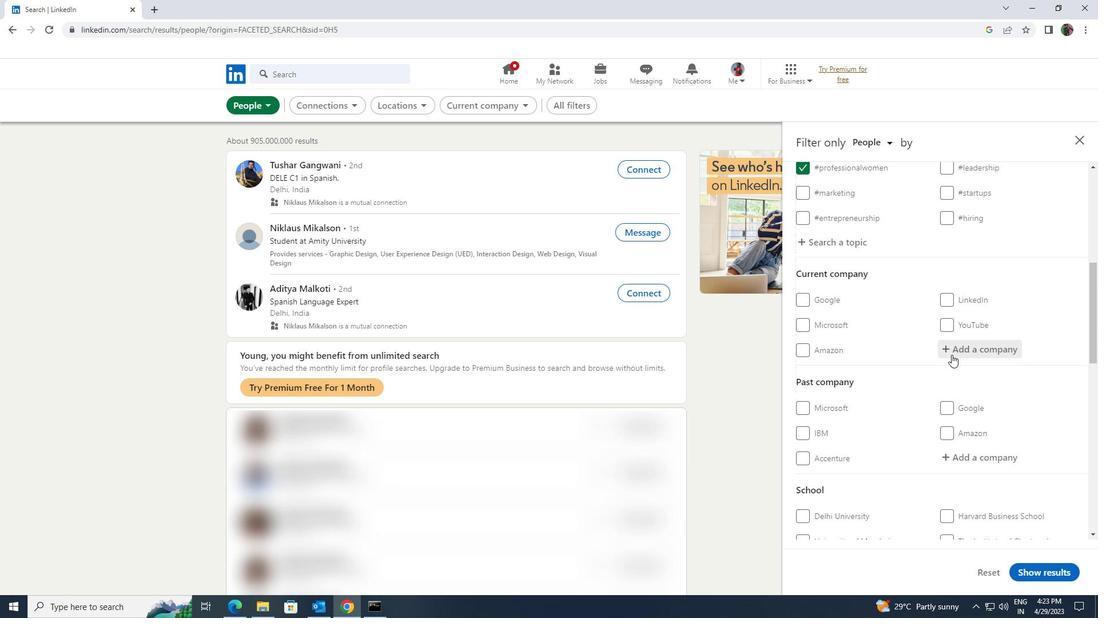 
Action: Key pressed <Key.shift>MAHINDRA<Key.space><Key.shift>LIFESPACE
Screenshot: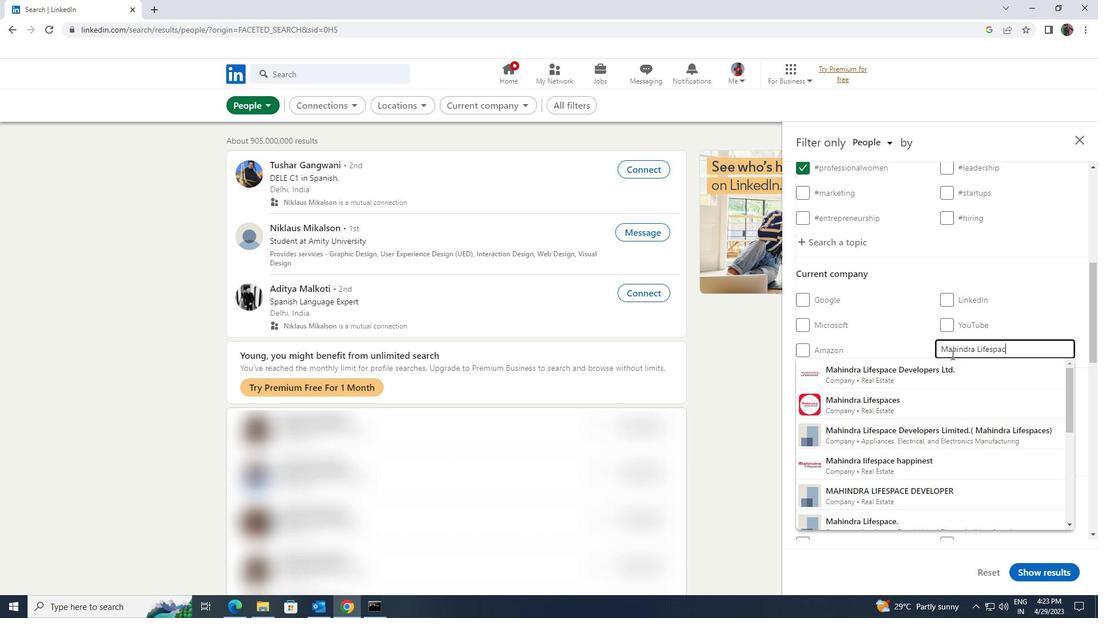 
Action: Mouse moved to (932, 374)
Screenshot: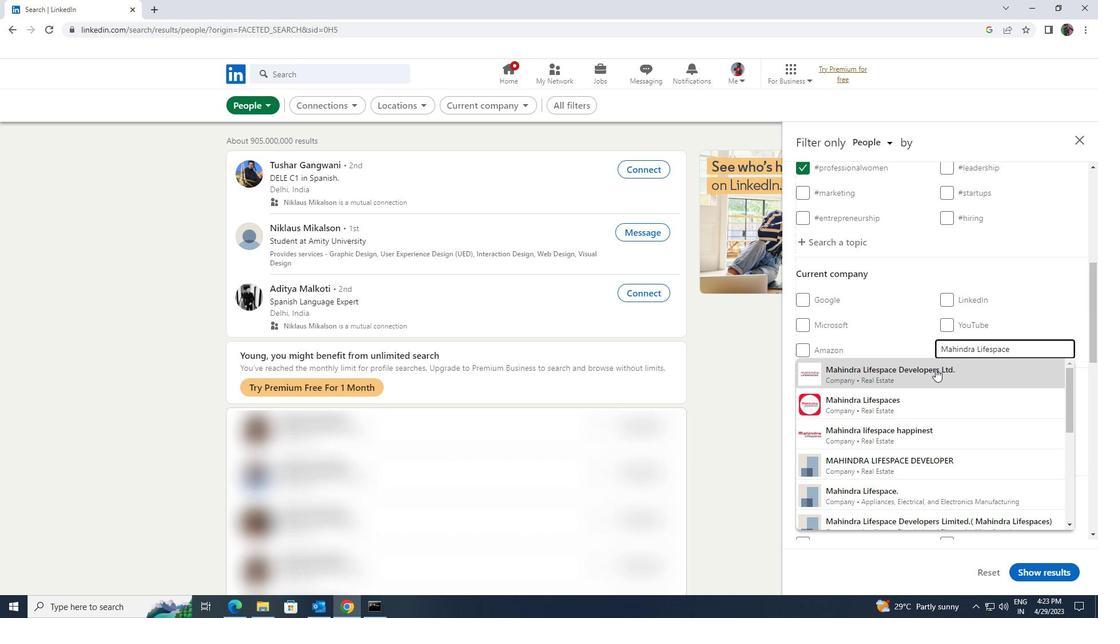 
Action: Mouse pressed left at (932, 374)
Screenshot: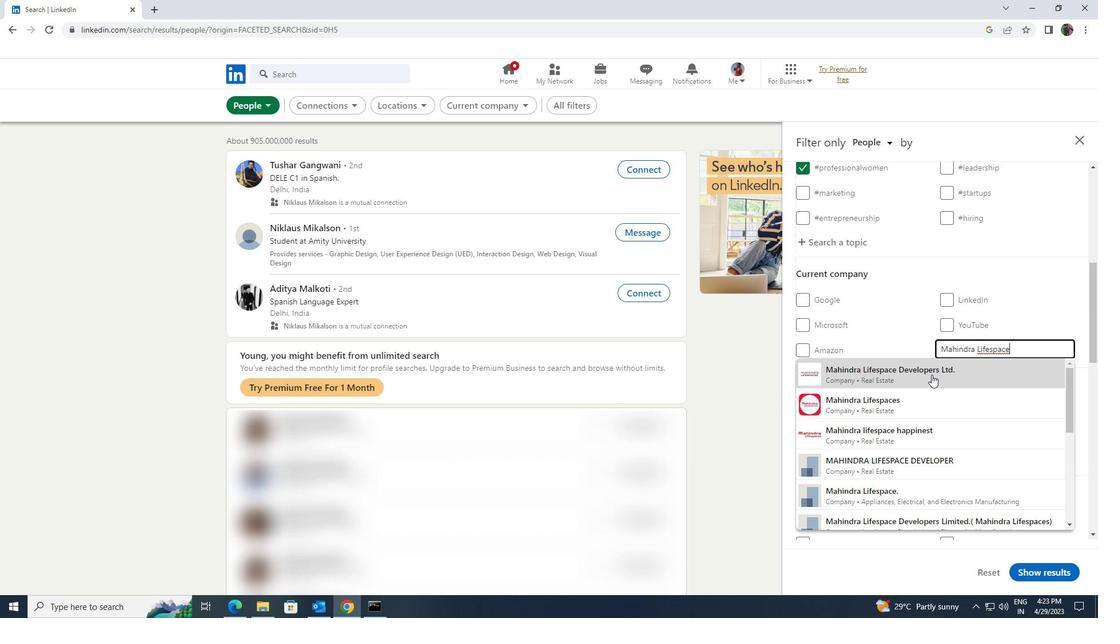 
Action: Mouse moved to (932, 376)
Screenshot: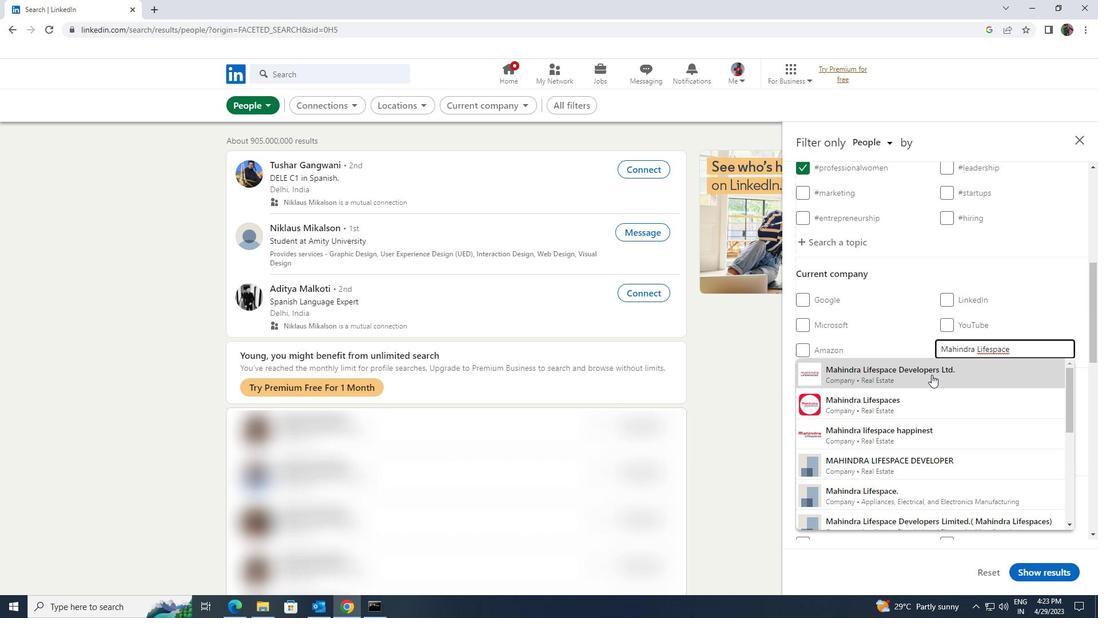
Action: Mouse scrolled (932, 375) with delta (0, 0)
Screenshot: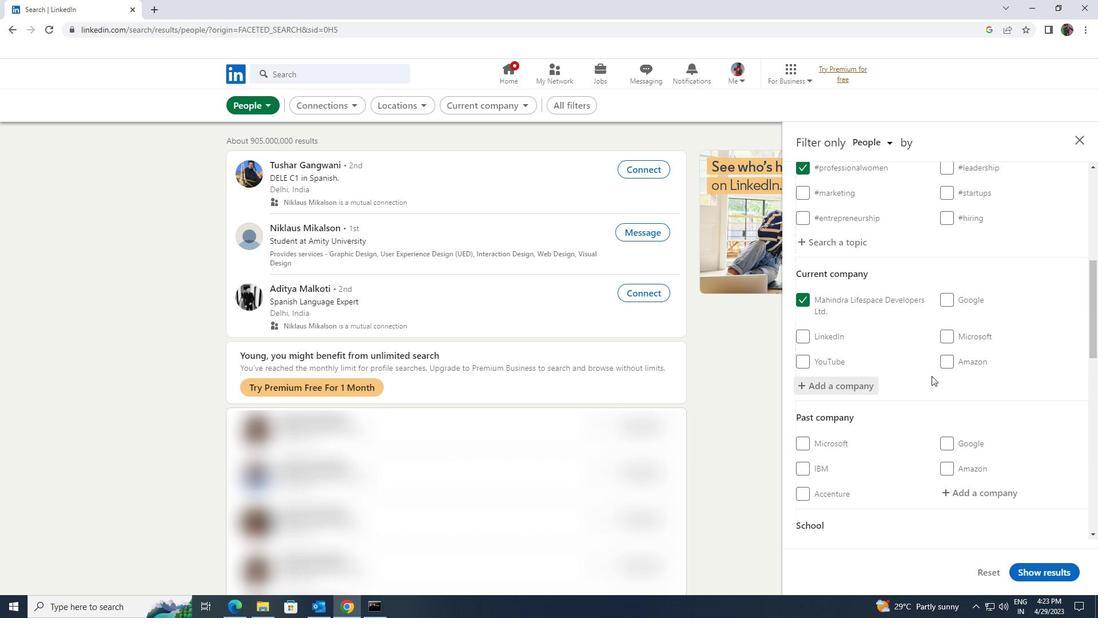 
Action: Mouse scrolled (932, 375) with delta (0, 0)
Screenshot: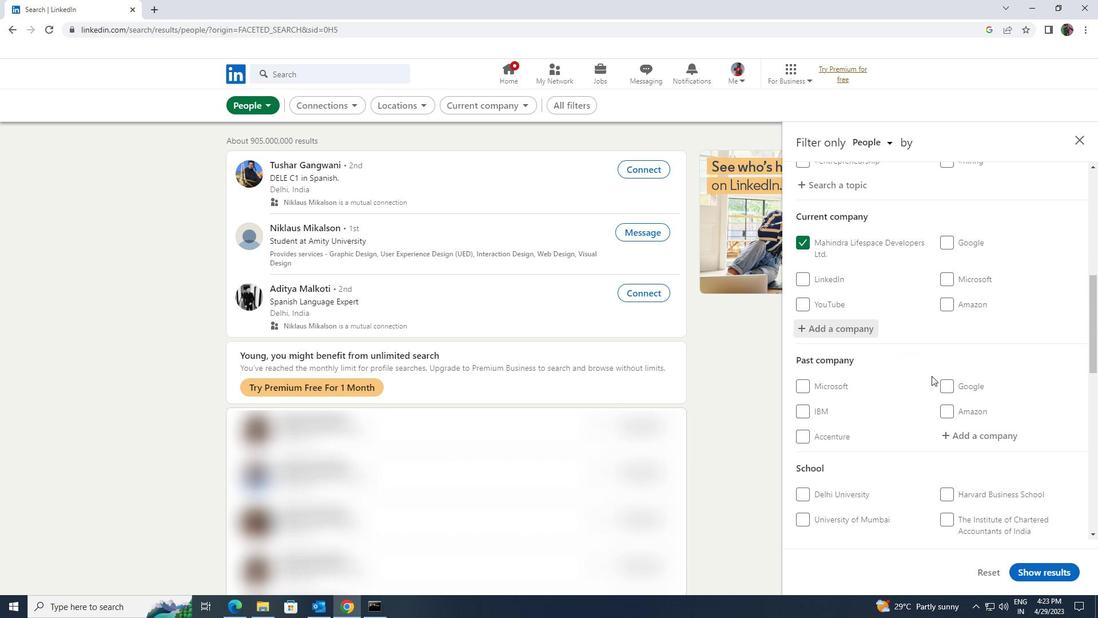 
Action: Mouse moved to (932, 376)
Screenshot: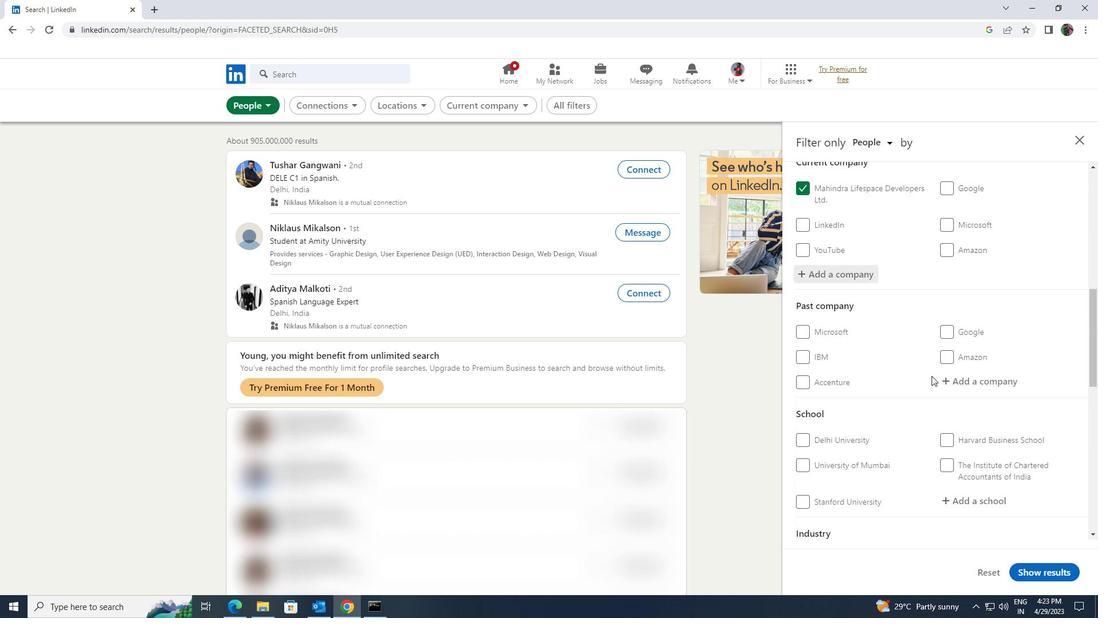 
Action: Mouse scrolled (932, 375) with delta (0, 0)
Screenshot: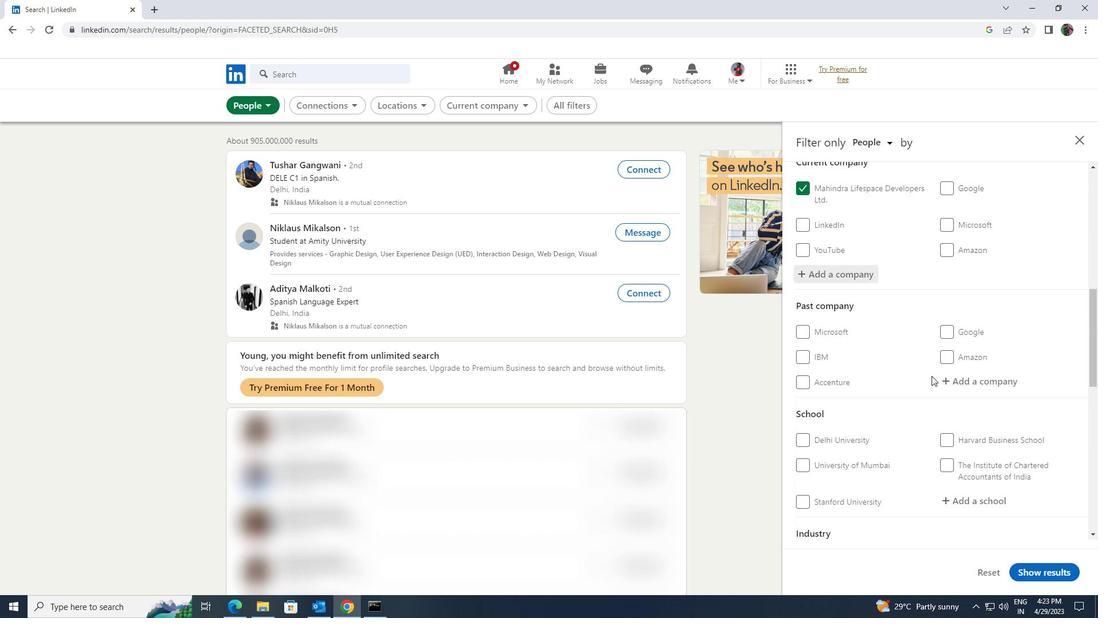 
Action: Mouse scrolled (932, 375) with delta (0, 0)
Screenshot: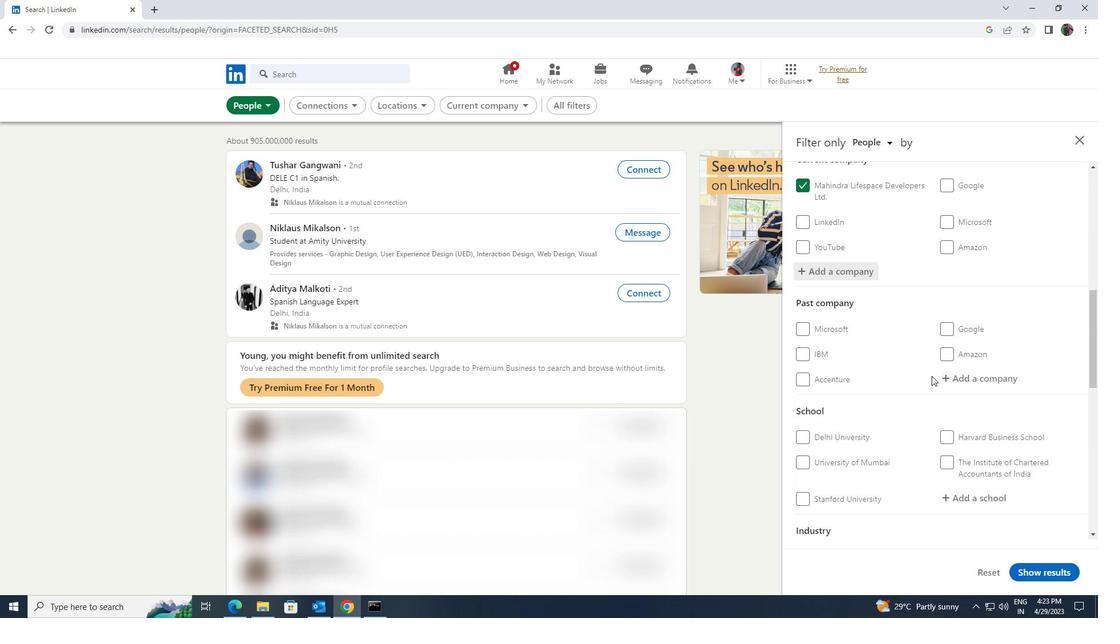 
Action: Mouse moved to (945, 380)
Screenshot: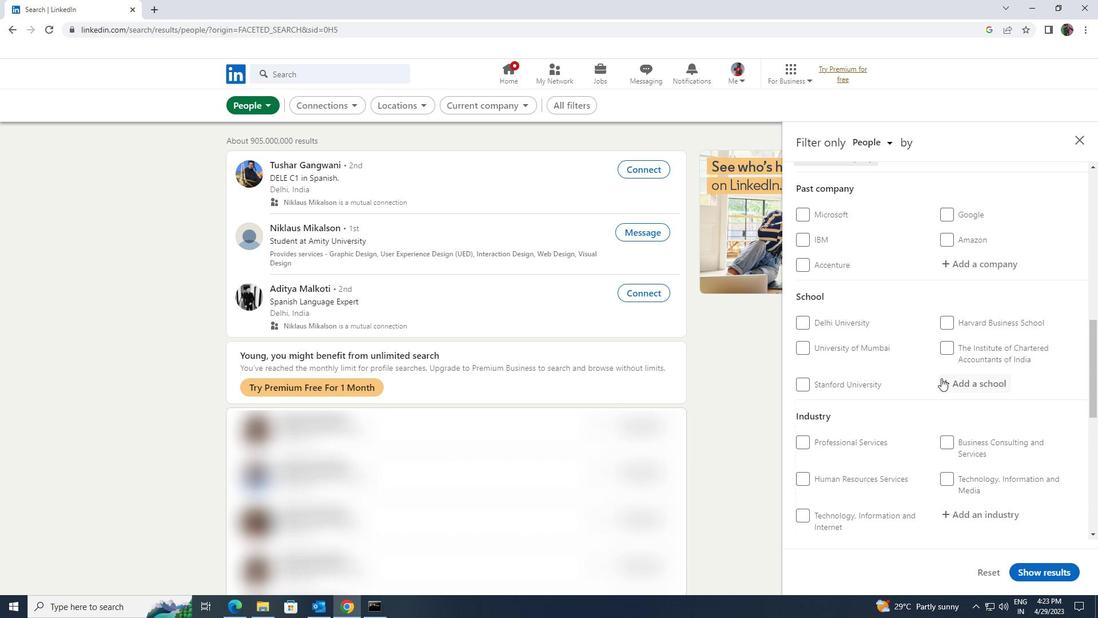 
Action: Mouse pressed left at (945, 380)
Screenshot: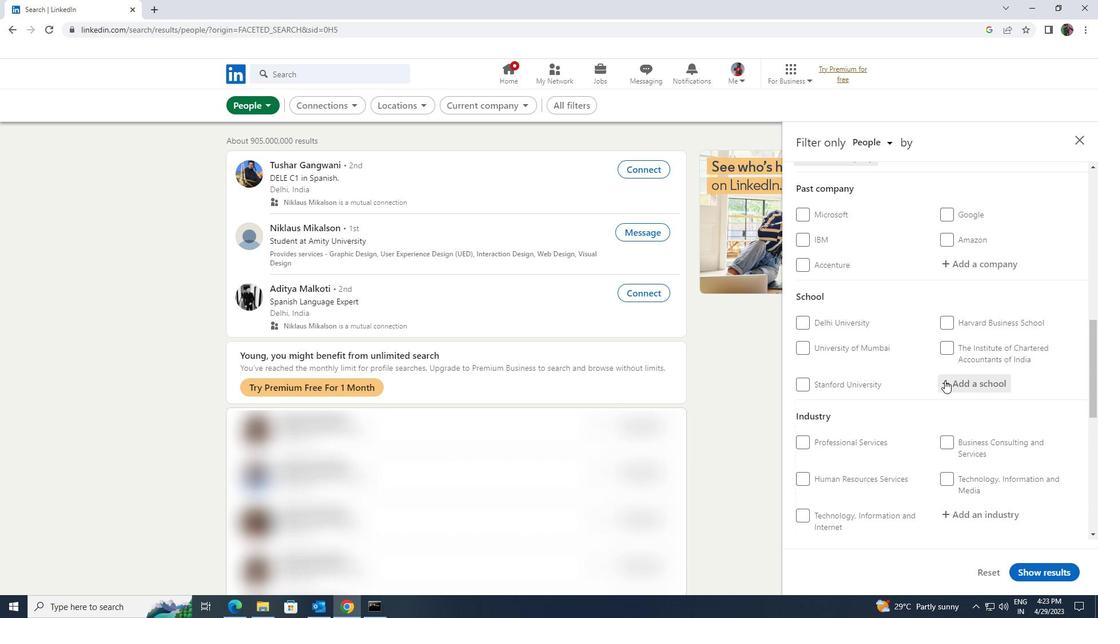 
Action: Mouse moved to (944, 373)
Screenshot: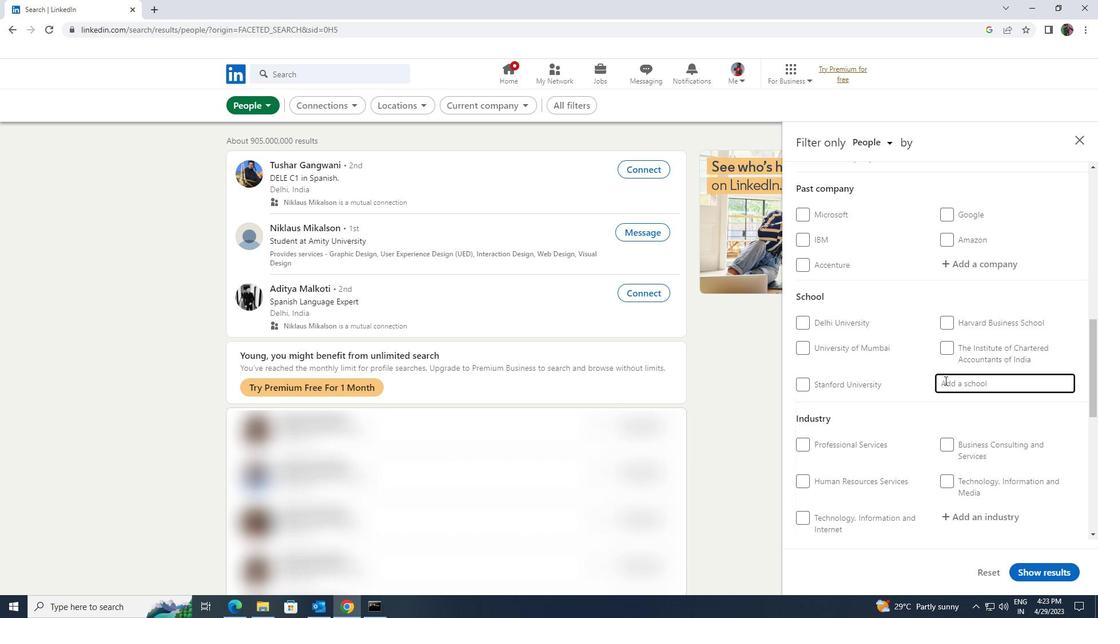 
Action: Key pressed <Key.shift>MAULANA
Screenshot: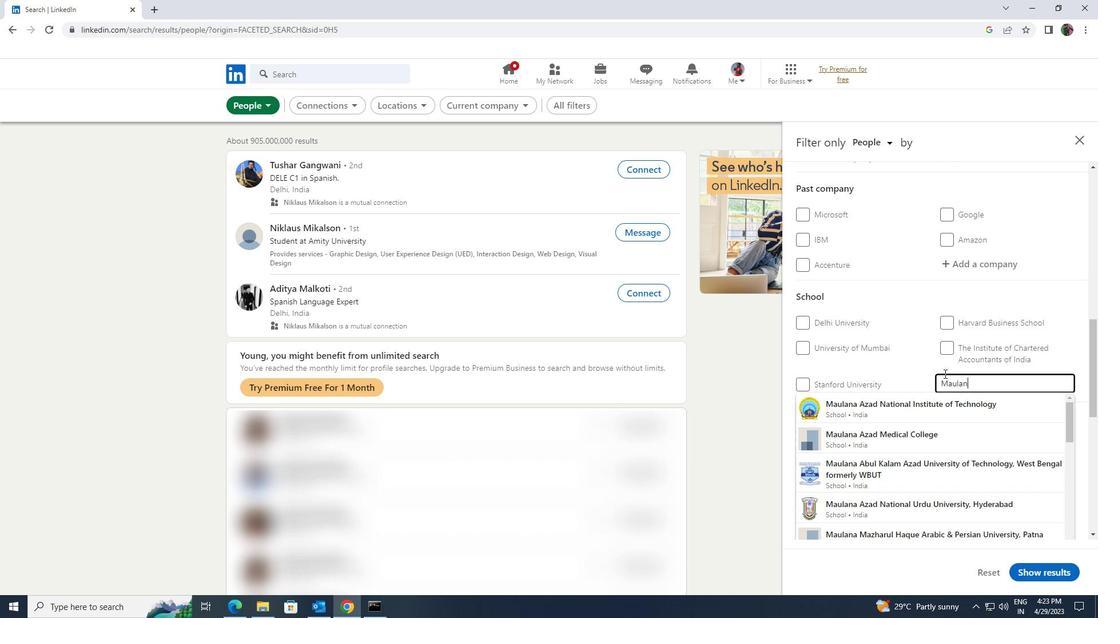
Action: Mouse moved to (928, 398)
Screenshot: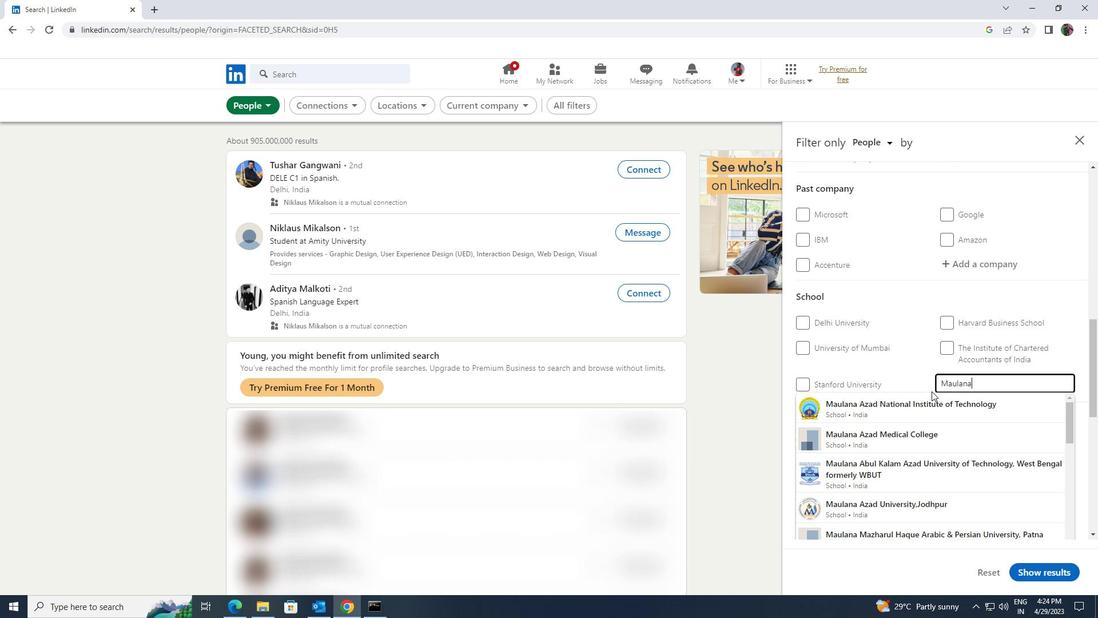 
Action: Mouse pressed left at (928, 398)
Screenshot: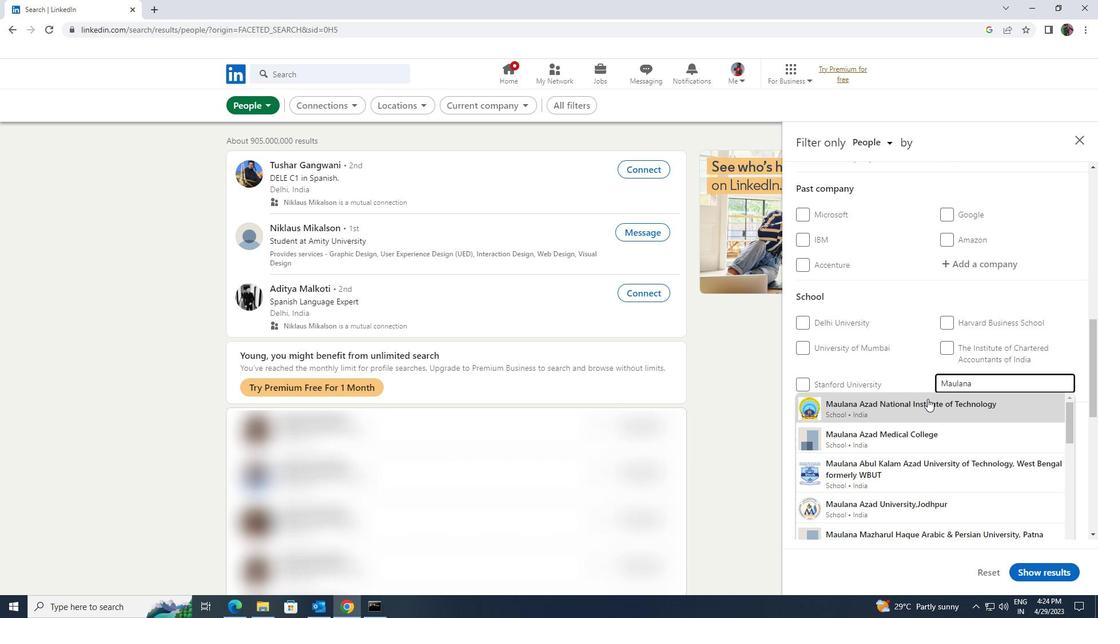 
Action: Mouse moved to (923, 398)
Screenshot: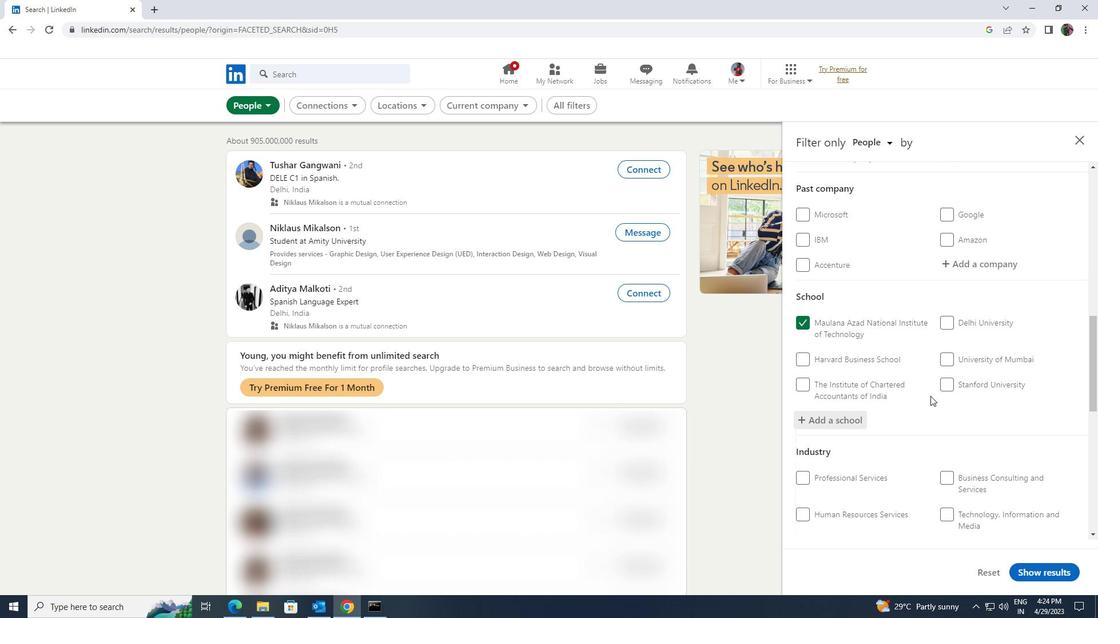 
Action: Mouse scrolled (923, 397) with delta (0, 0)
Screenshot: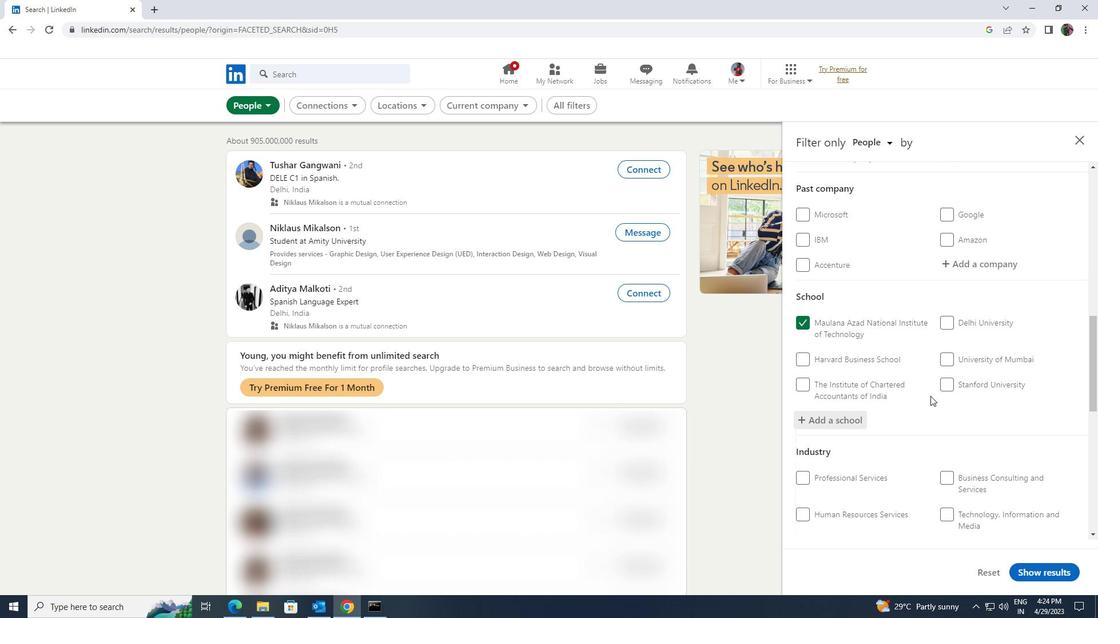 
Action: Mouse scrolled (923, 397) with delta (0, 0)
Screenshot: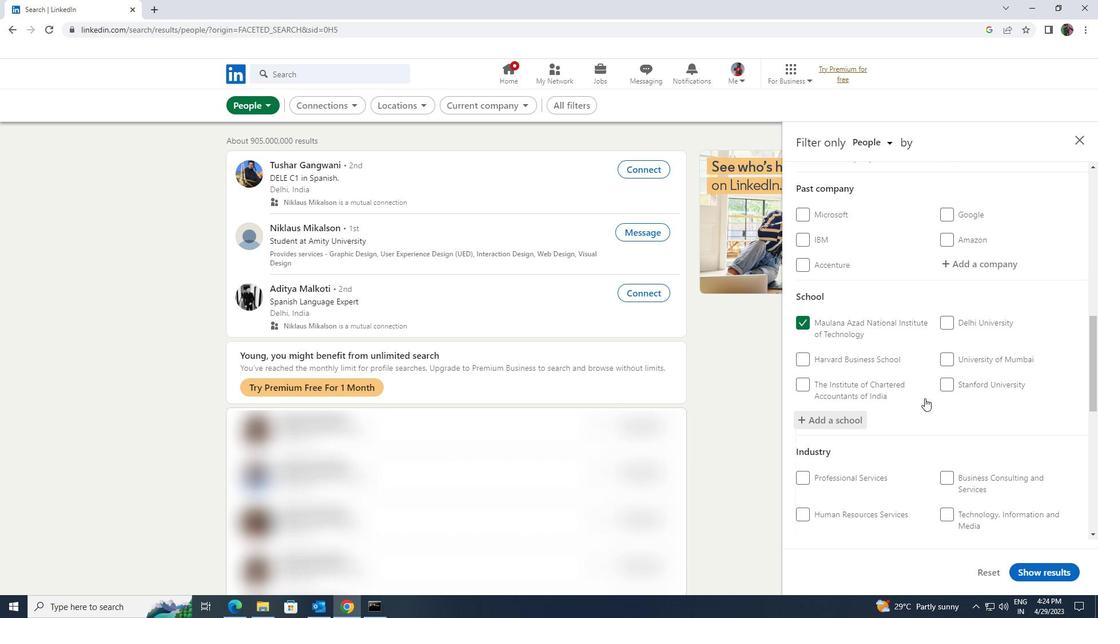 
Action: Mouse moved to (953, 432)
Screenshot: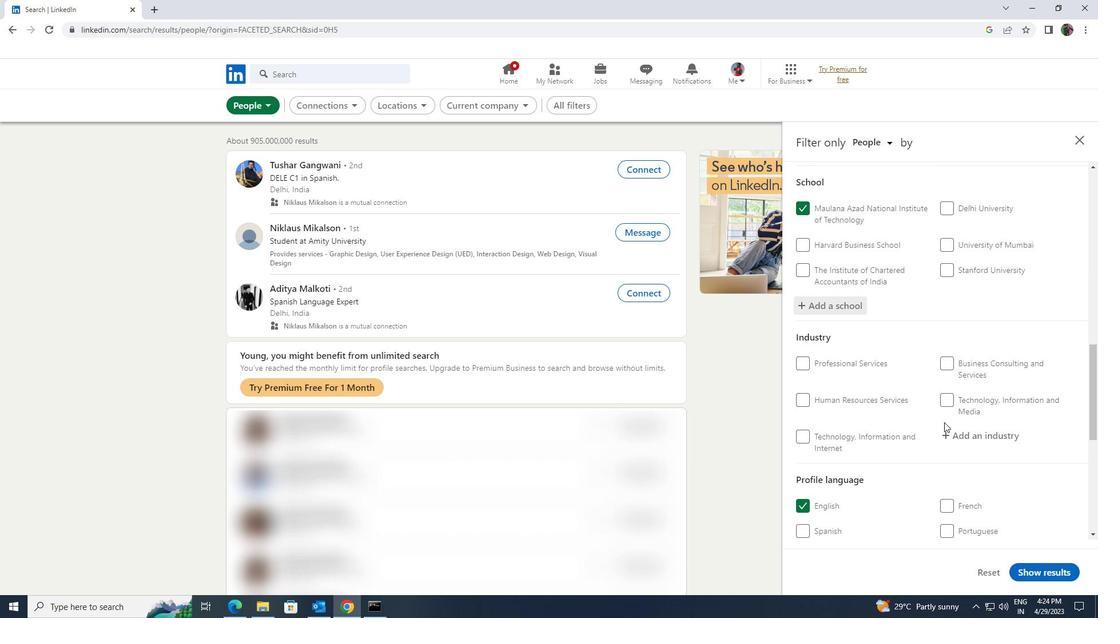 
Action: Mouse pressed left at (953, 432)
Screenshot: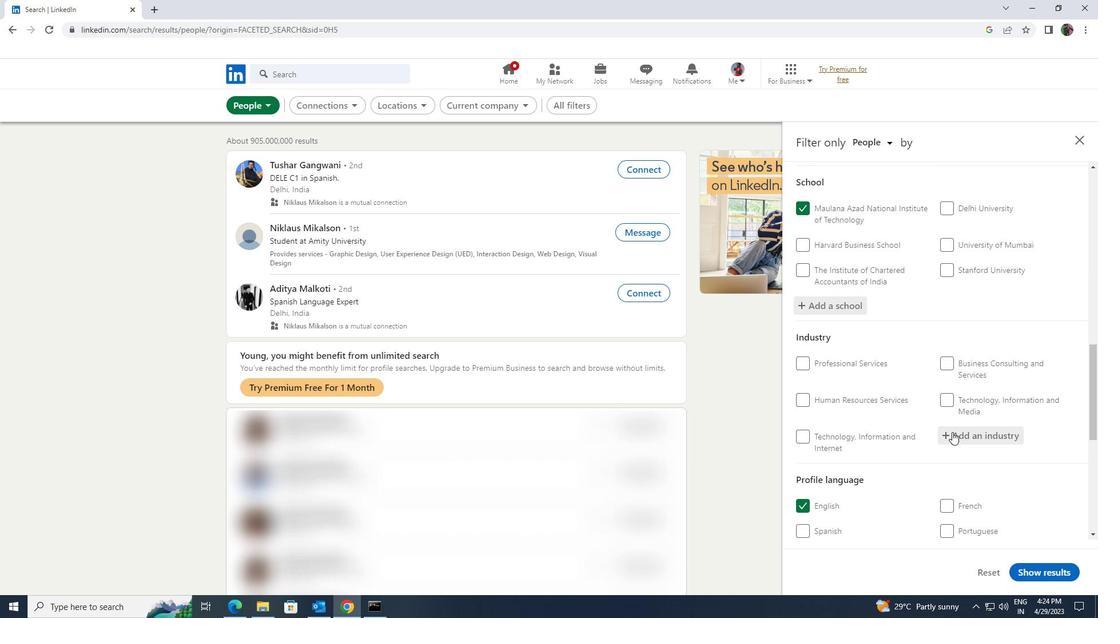 
Action: Key pressed <Key.shift>MEDIA<Key.space>
Screenshot: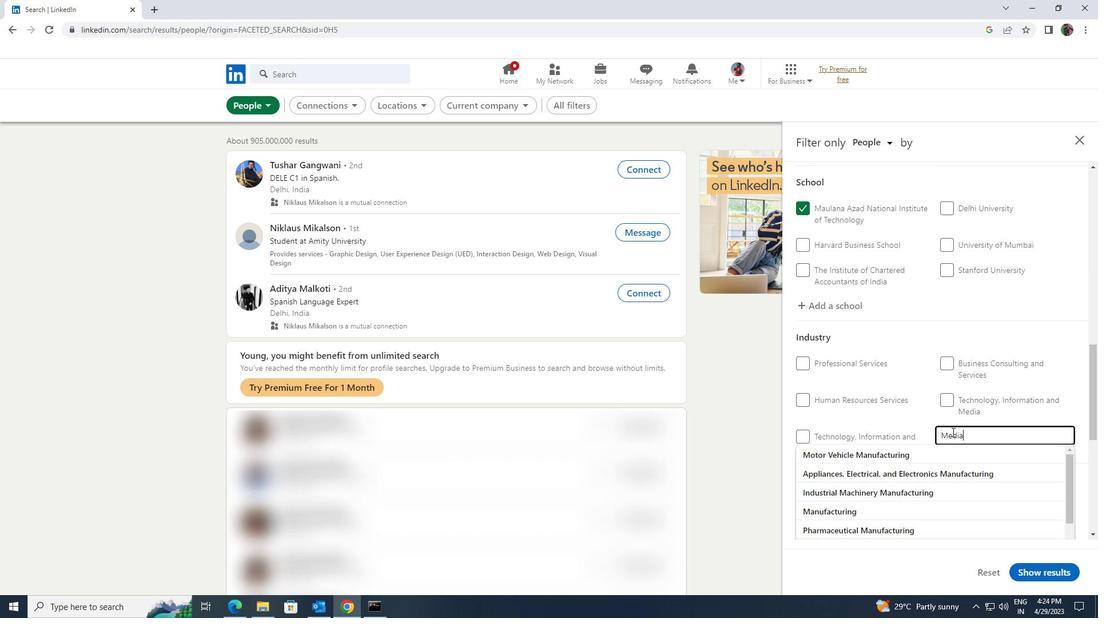
Action: Mouse moved to (947, 454)
Screenshot: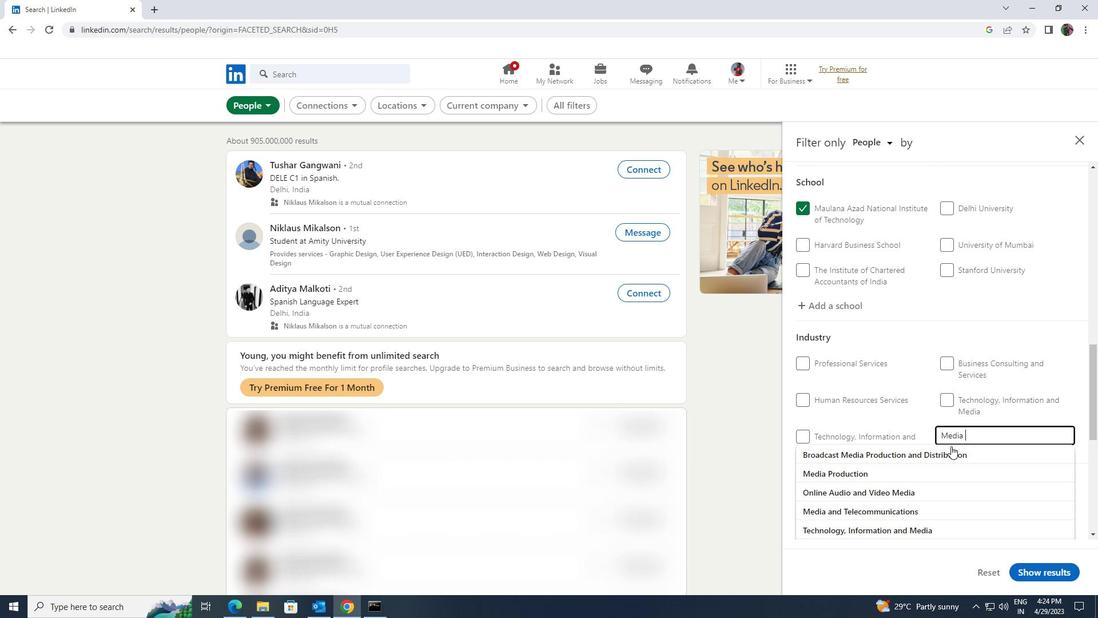 
Action: Mouse pressed left at (947, 454)
Screenshot: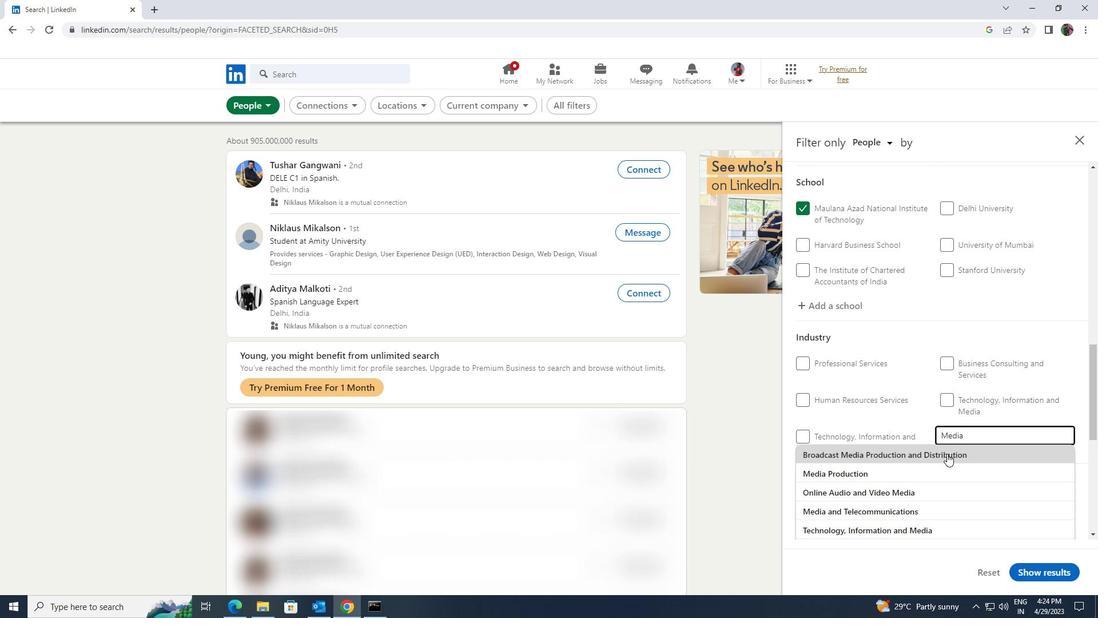 
Action: Mouse moved to (946, 455)
Screenshot: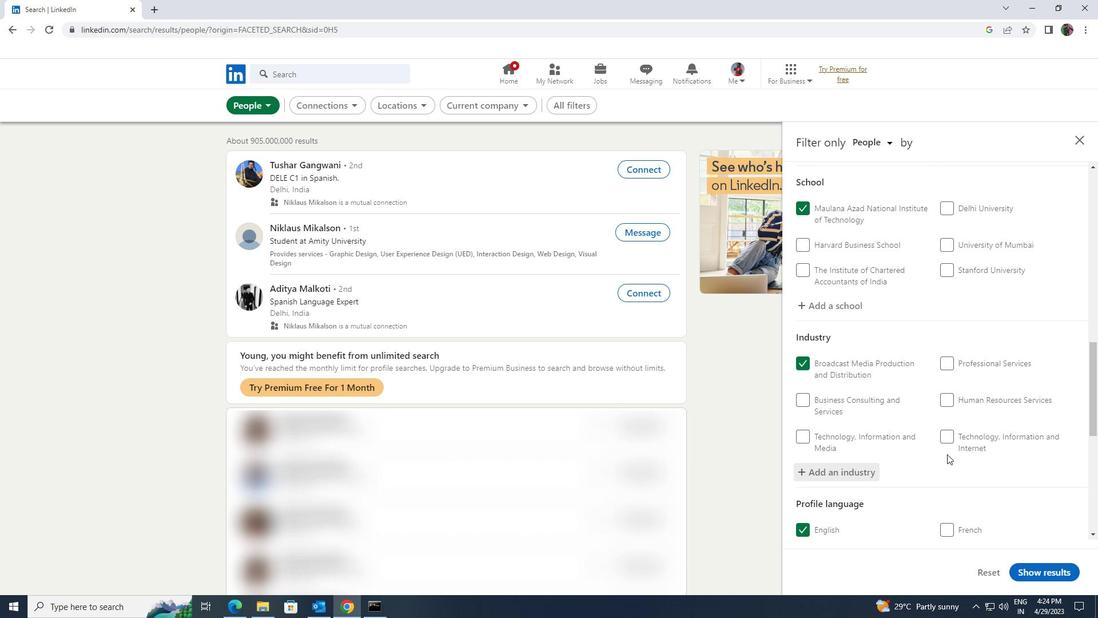 
Action: Mouse scrolled (946, 454) with delta (0, 0)
Screenshot: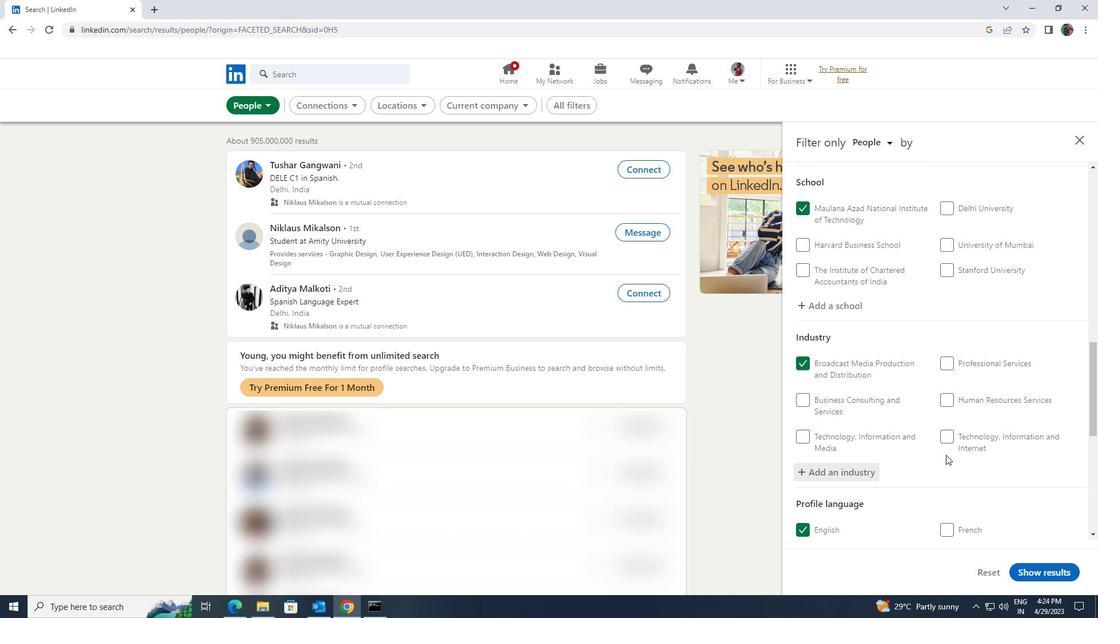 
Action: Mouse scrolled (946, 454) with delta (0, 0)
Screenshot: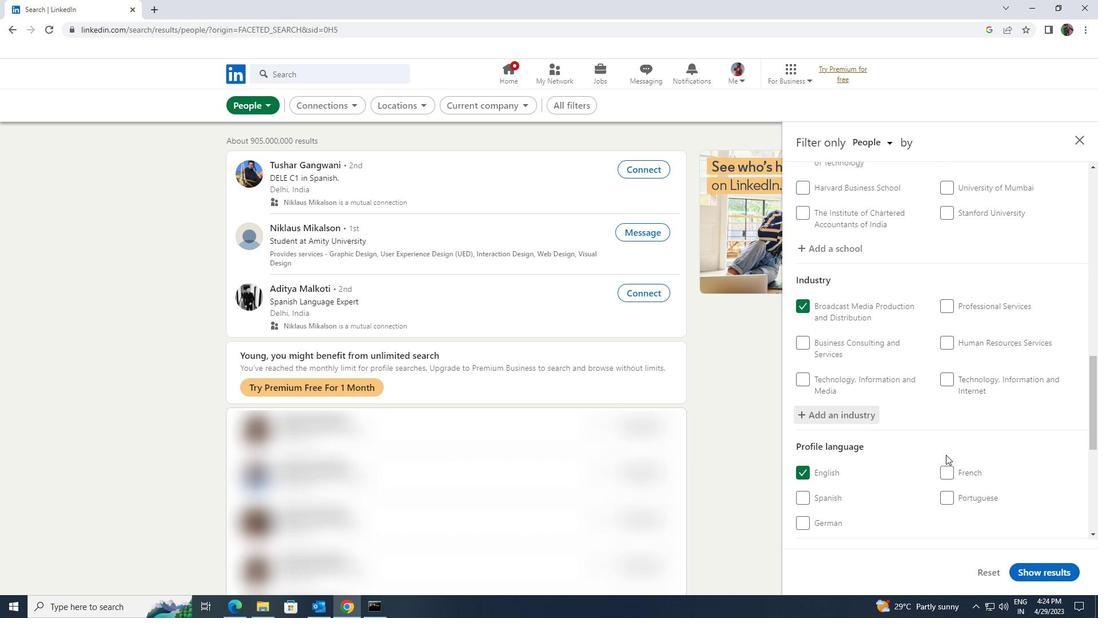 
Action: Mouse moved to (946, 455)
Screenshot: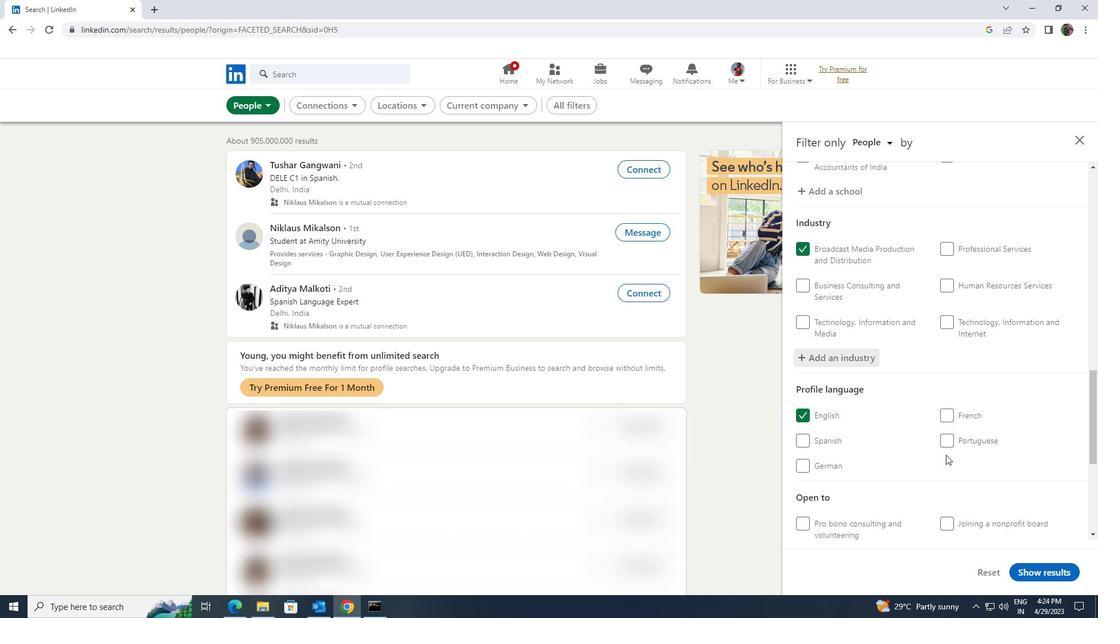 
Action: Mouse scrolled (946, 454) with delta (0, 0)
Screenshot: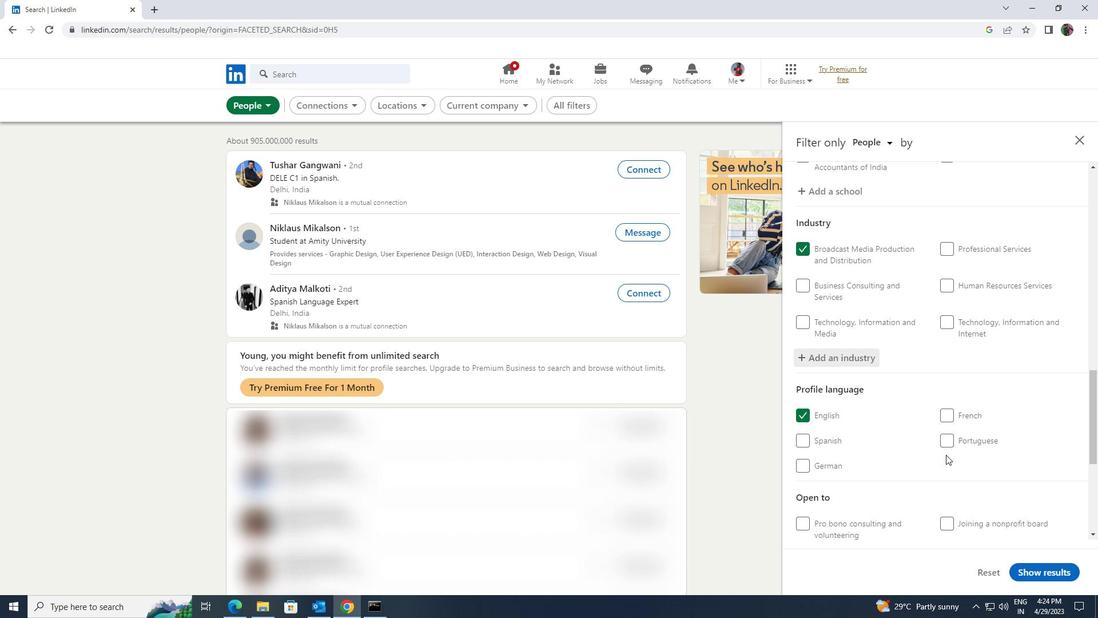 
Action: Mouse scrolled (946, 454) with delta (0, 0)
Screenshot: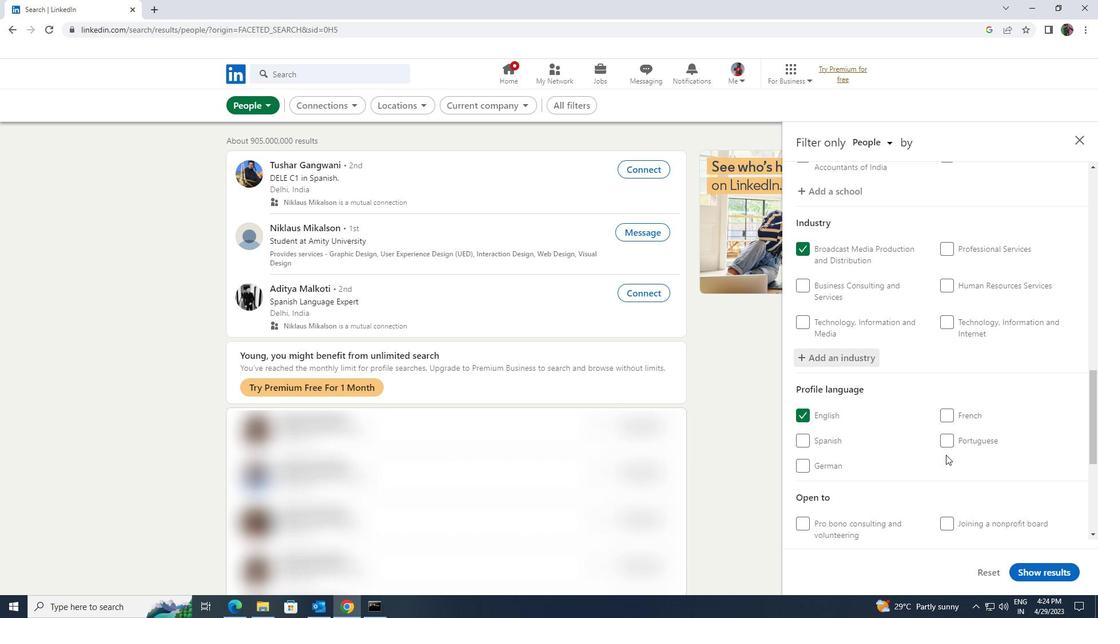 
Action: Mouse moved to (946, 455)
Screenshot: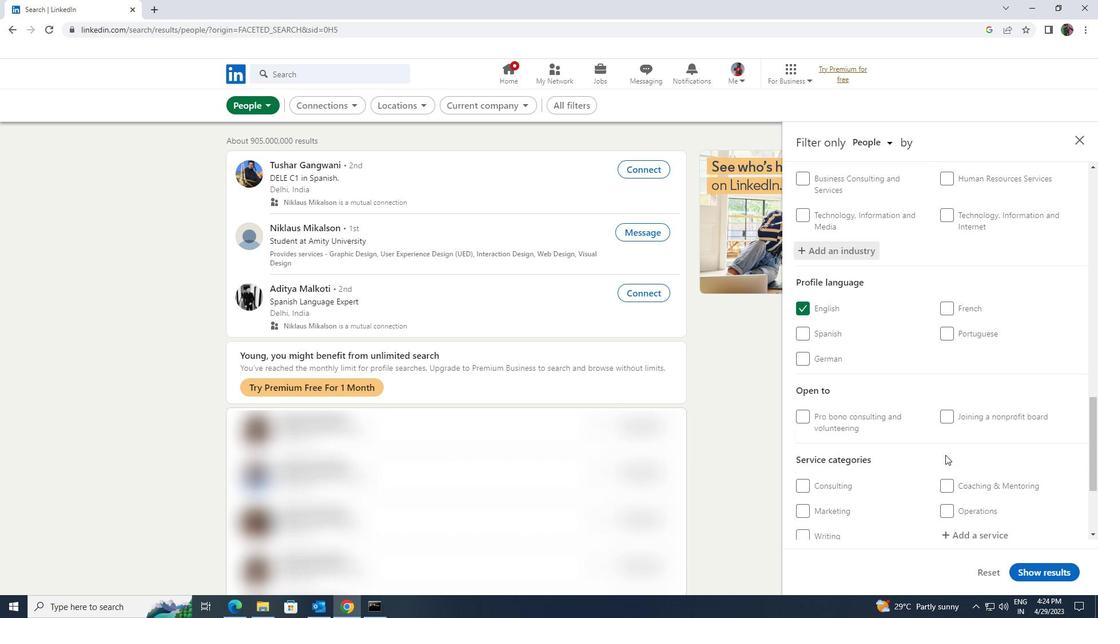 
Action: Mouse scrolled (946, 455) with delta (0, 0)
Screenshot: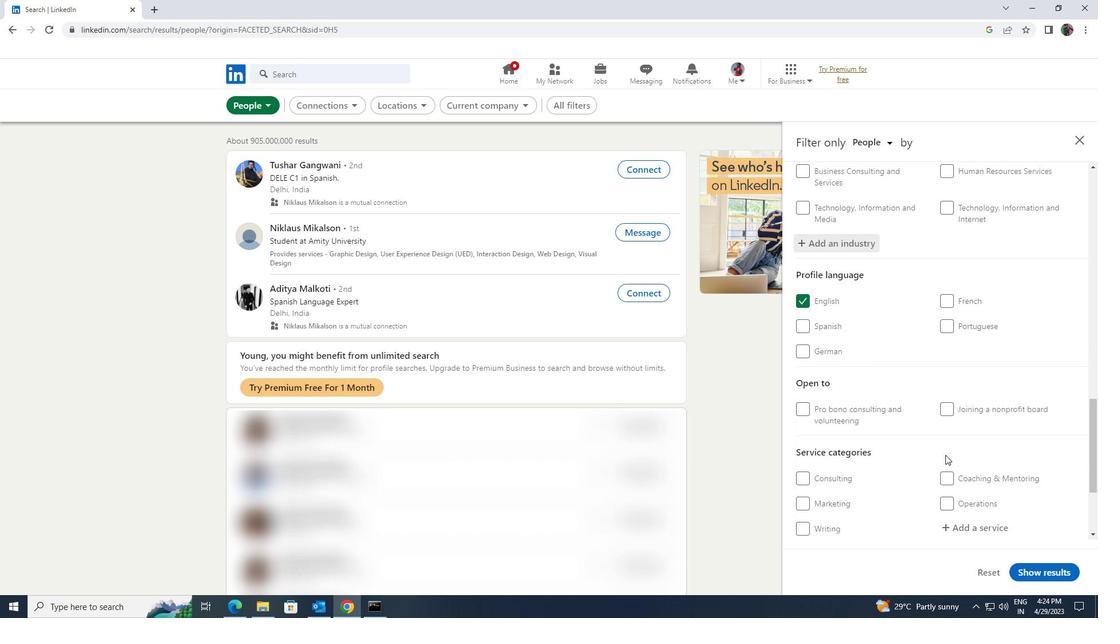 
Action: Mouse moved to (946, 463)
Screenshot: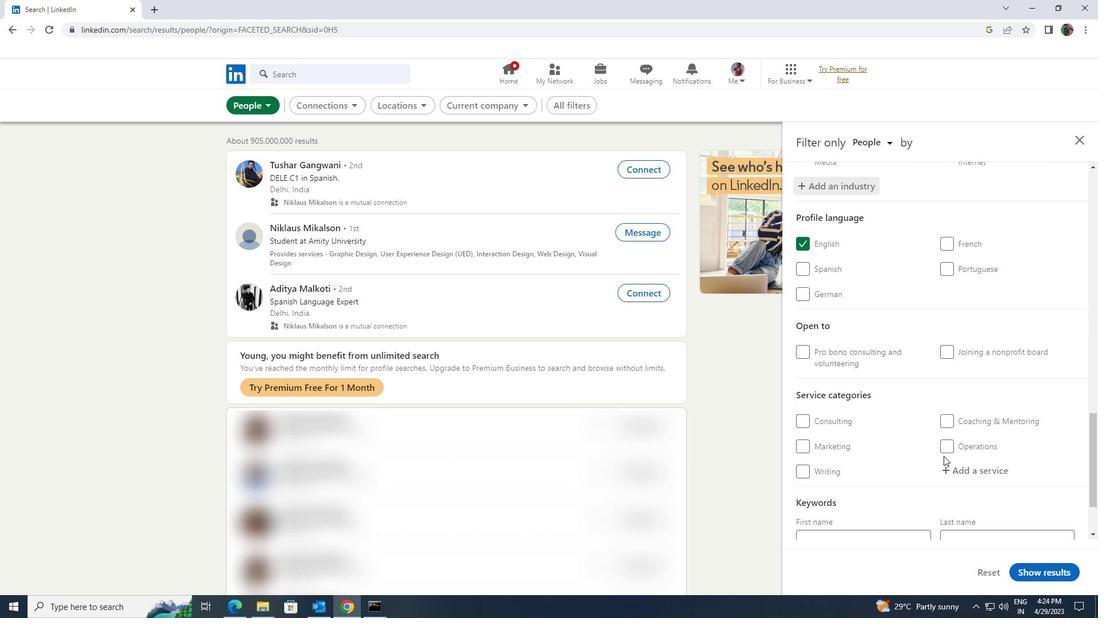 
Action: Mouse pressed left at (946, 463)
Screenshot: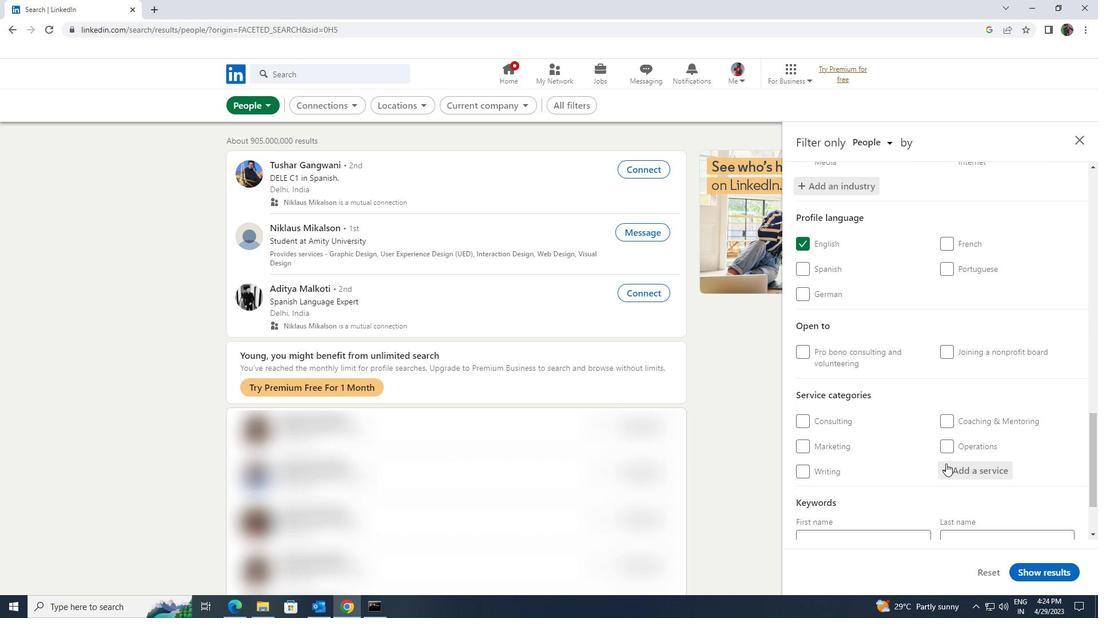 
Action: Key pressed <Key.shift>CORPORATE<Key.space><Key.shift>LAW
Screenshot: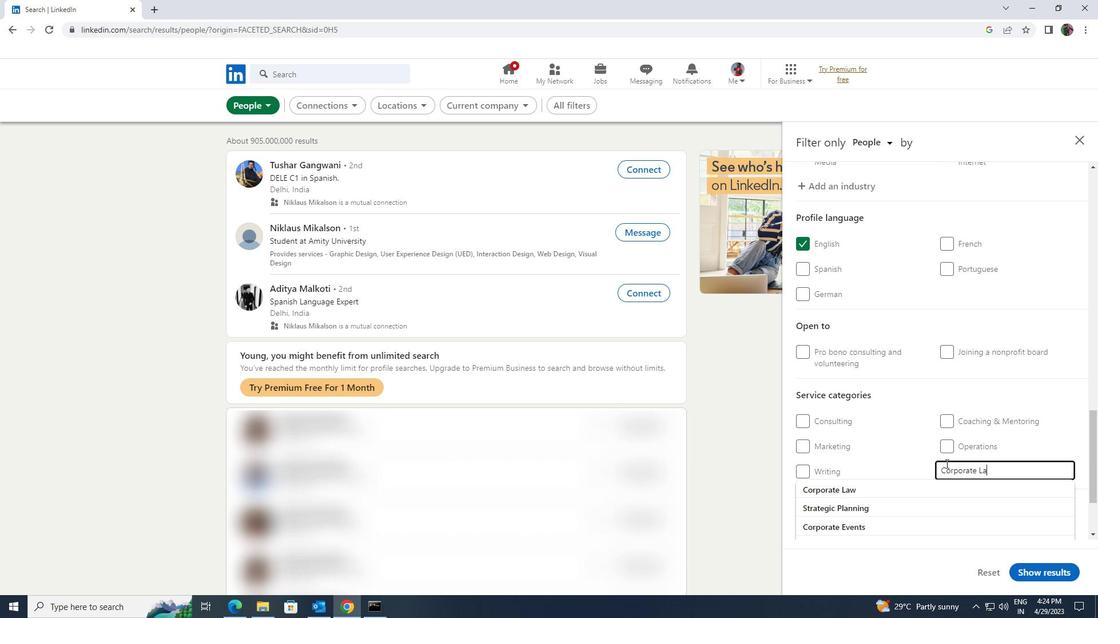 
Action: Mouse moved to (926, 480)
Screenshot: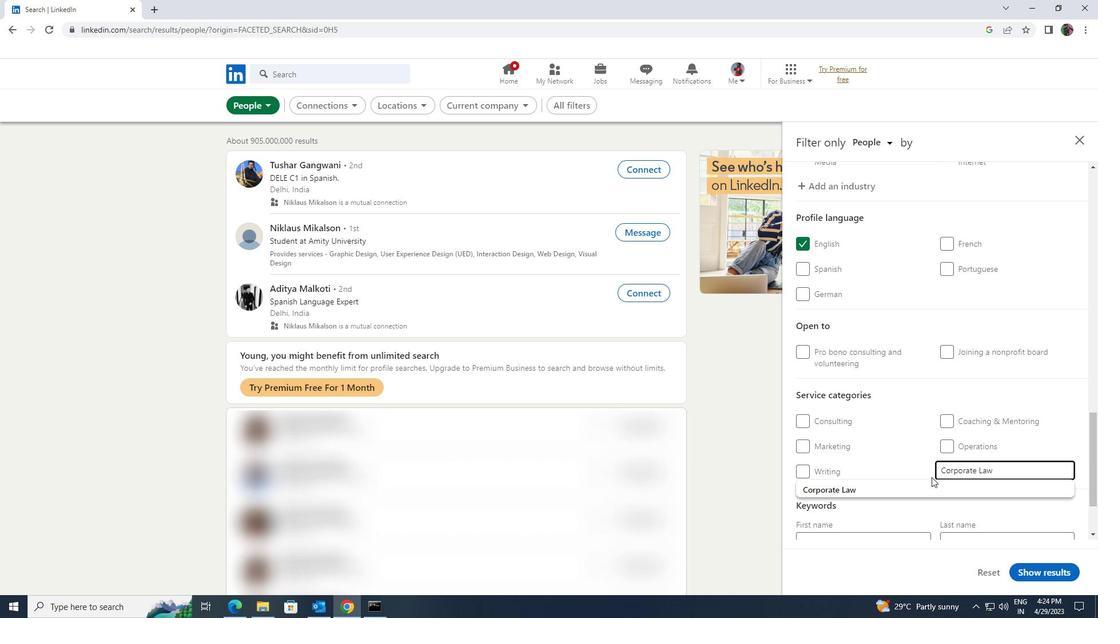
Action: Mouse pressed left at (926, 480)
Screenshot: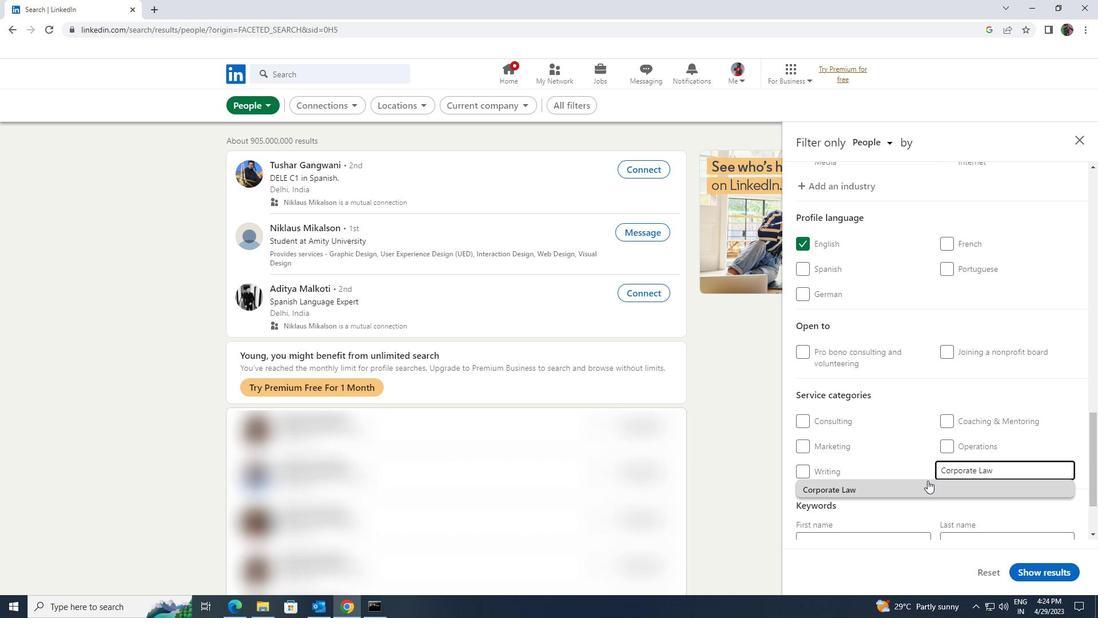 
Action: Mouse moved to (932, 469)
Screenshot: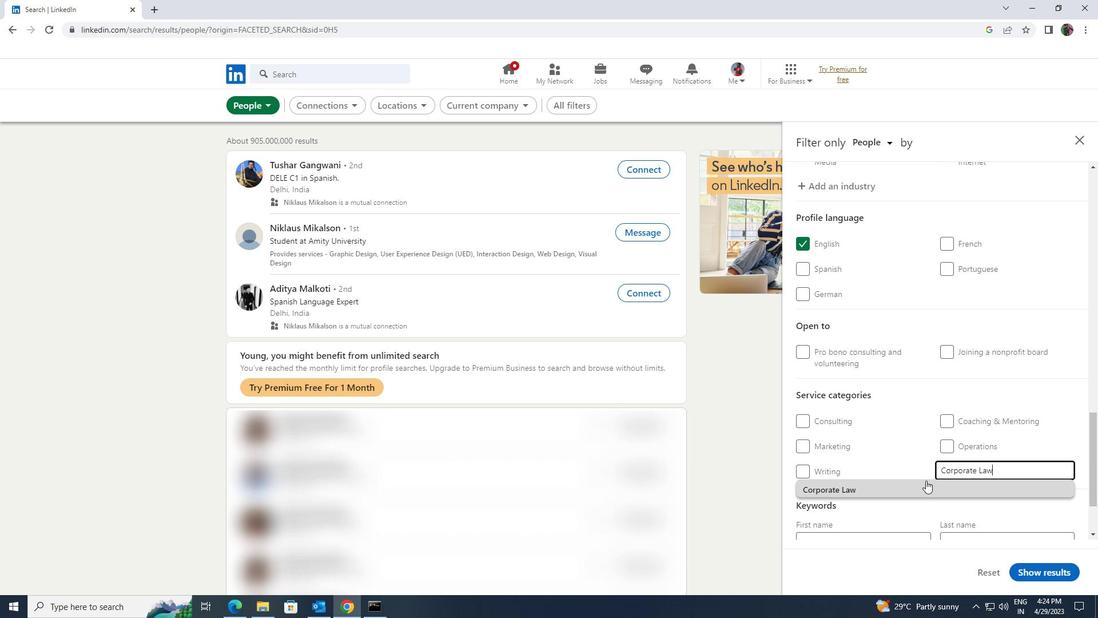 
Action: Mouse scrolled (932, 469) with delta (0, 0)
Screenshot: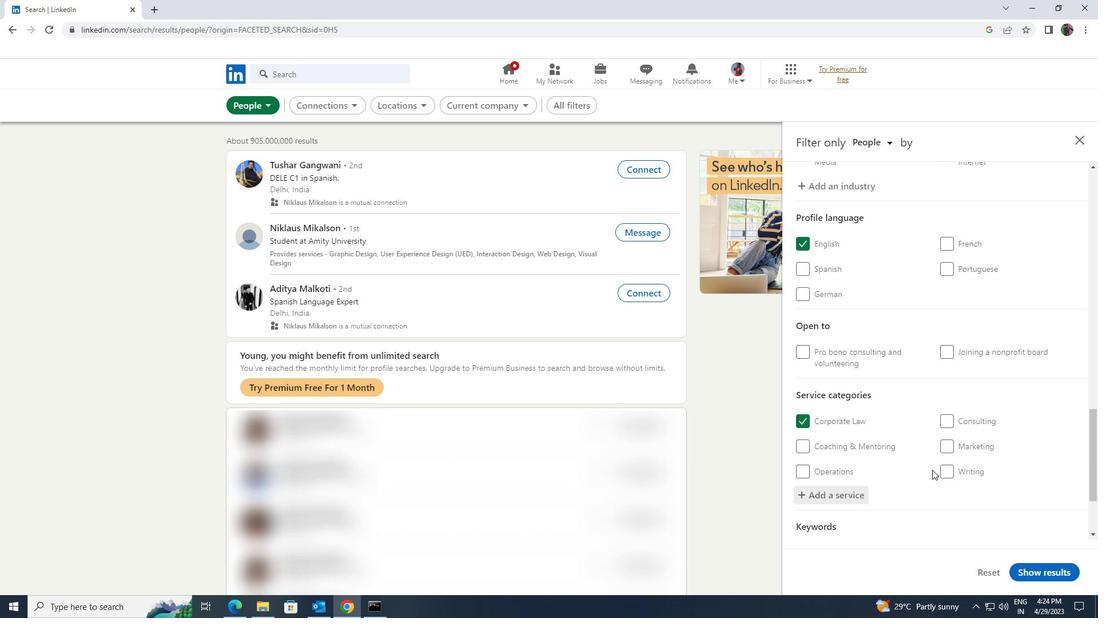 
Action: Mouse scrolled (932, 469) with delta (0, 0)
Screenshot: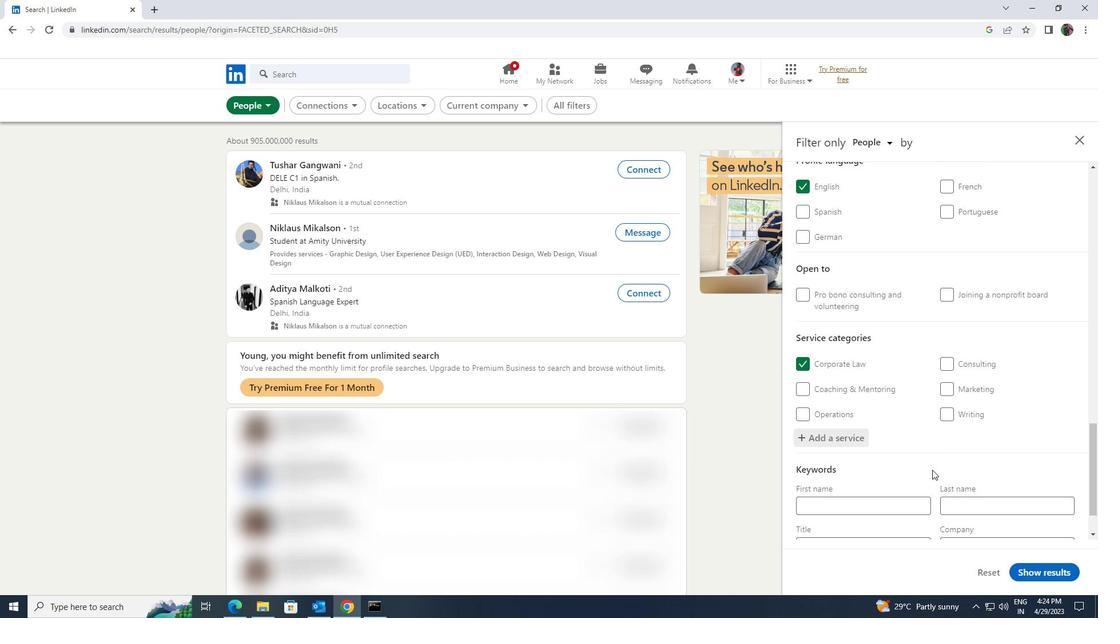 
Action: Mouse moved to (918, 481)
Screenshot: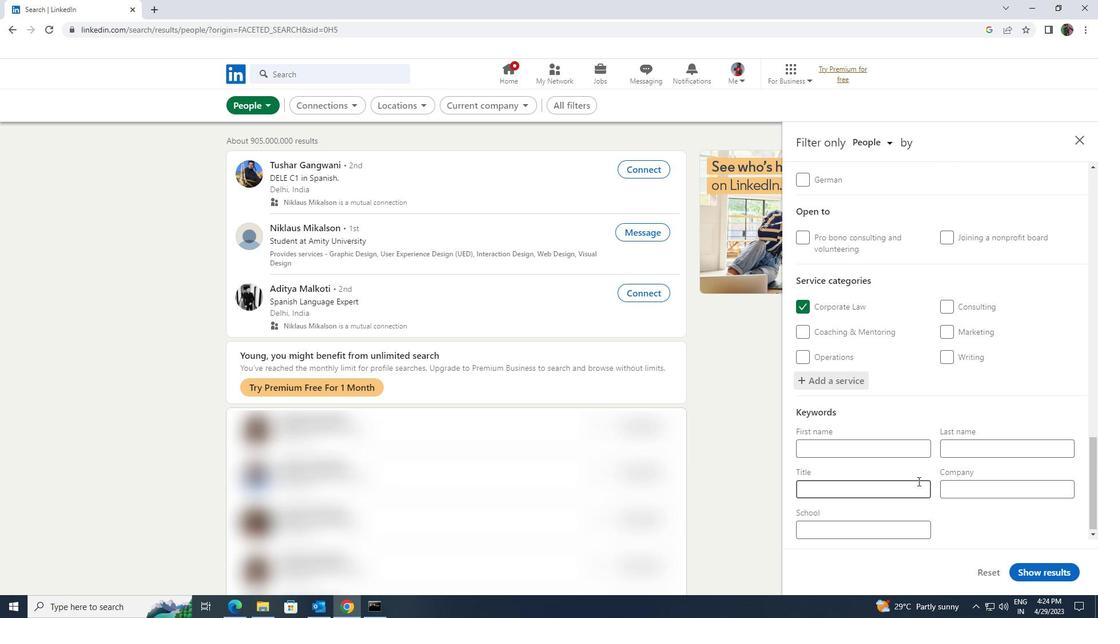 
Action: Mouse pressed left at (918, 481)
Screenshot: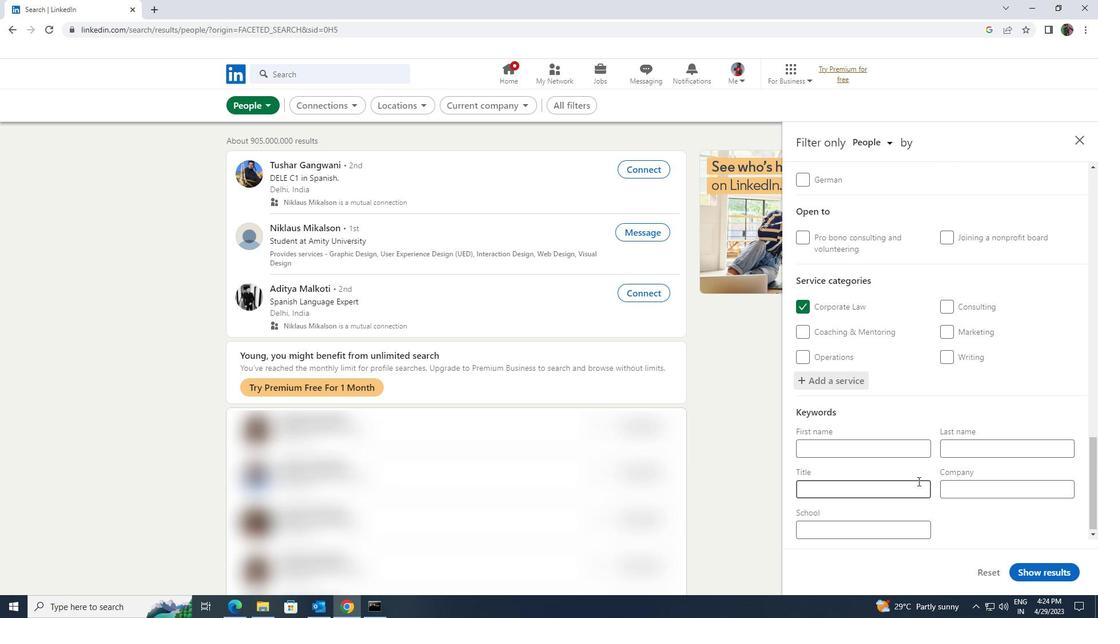 
Action: Mouse moved to (916, 481)
Screenshot: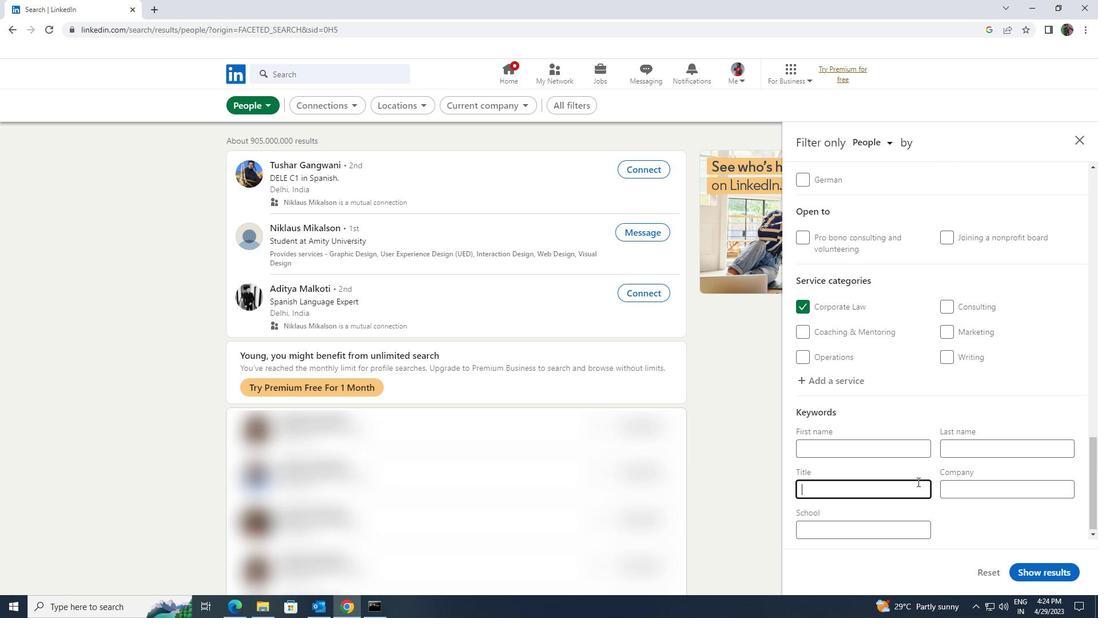 
Action: Key pressed <Key.shift>CIVIL<Key.space><Key.shift>ENGINEER
Screenshot: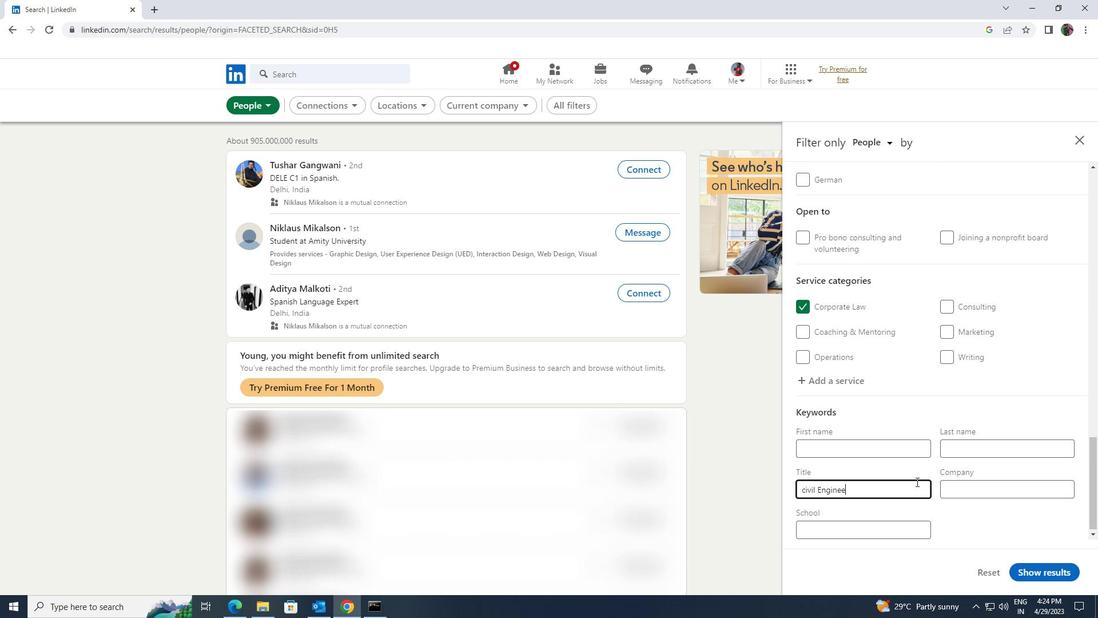 
Action: Mouse moved to (1026, 574)
Screenshot: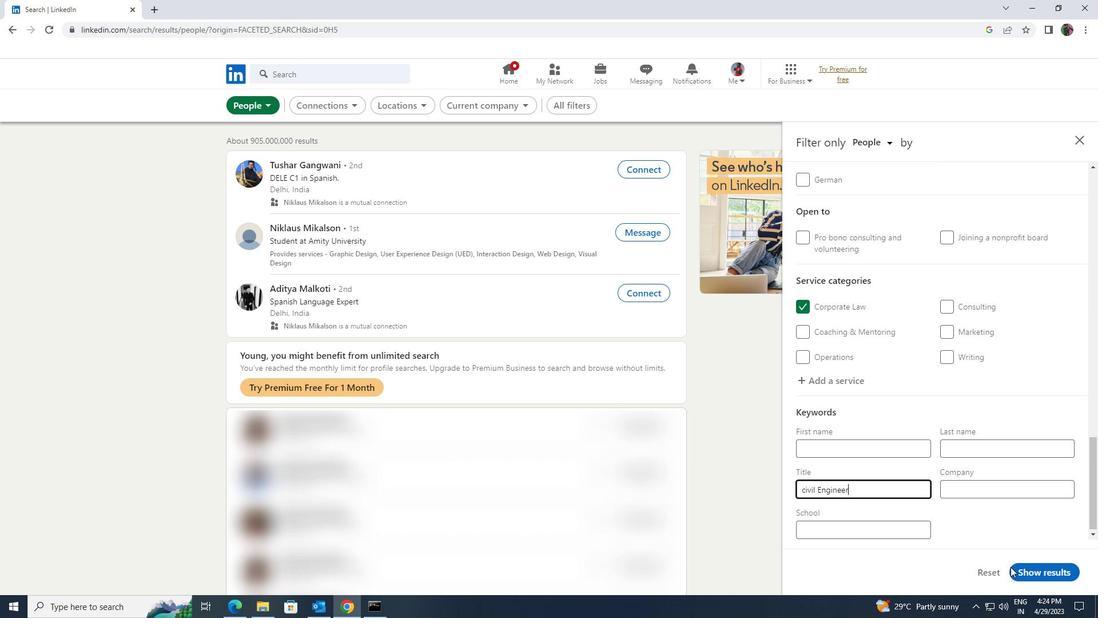 
Action: Mouse pressed left at (1026, 574)
Screenshot: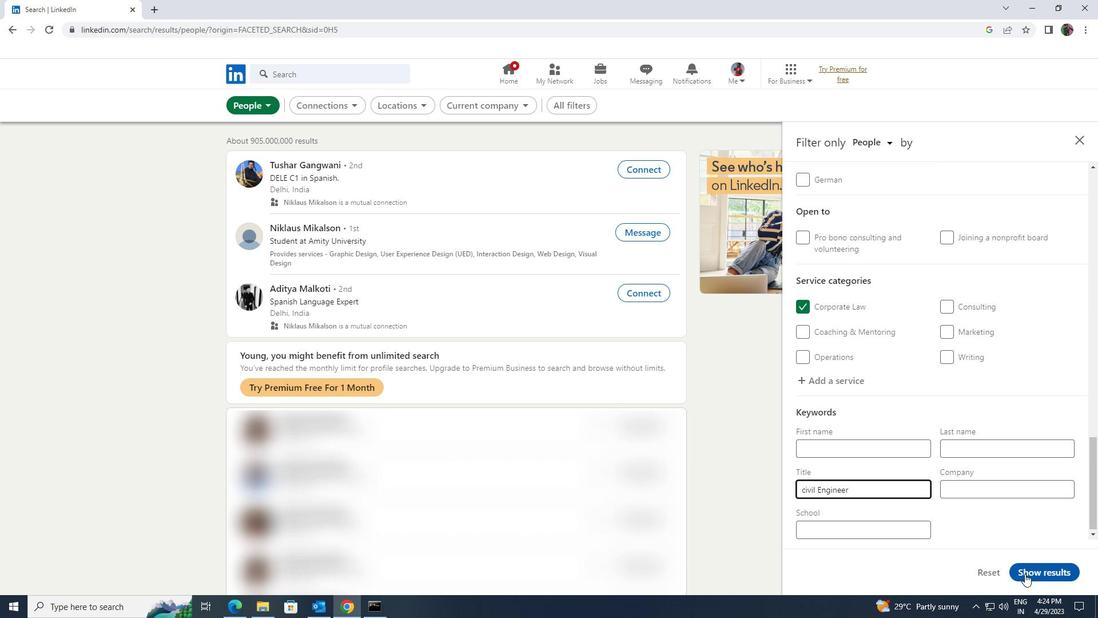 
Action: Mouse moved to (1026, 570)
Screenshot: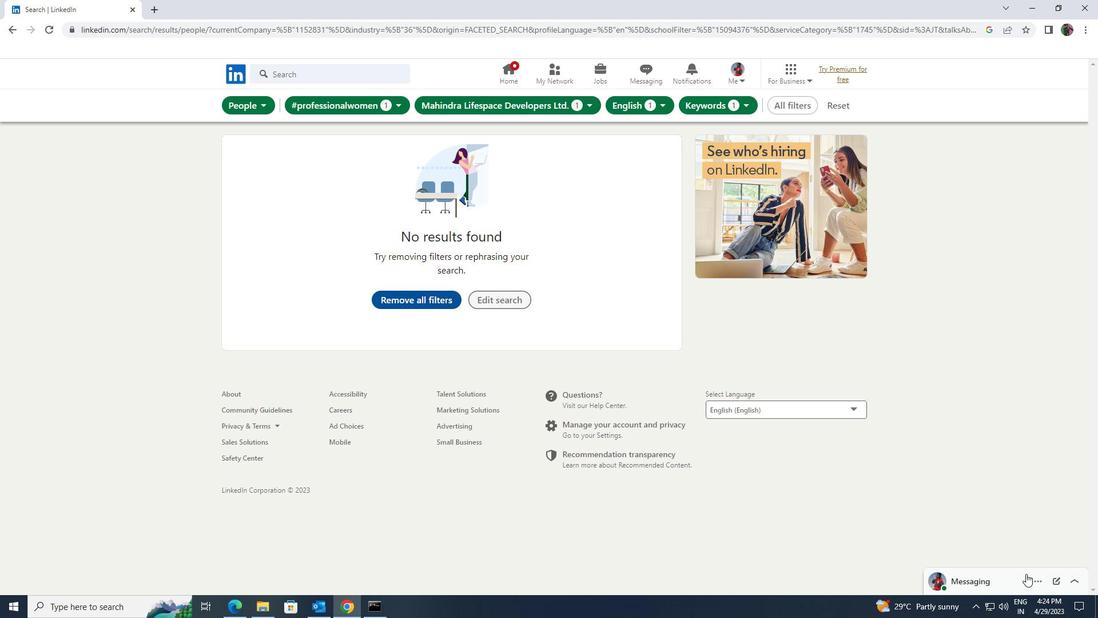 
